 Task: Look for space in Râs el Aïoun, Algeria from 9th June, 2023 to 17th June, 2023 for 2 adults in price range Rs.7000 to Rs.12000. Place can be private room with 1  bedroom having 2 beds and 1 bathroom. Property type can be house, flat, hotel. Amenities needed are: wifi, washing machine. Booking option can be shelf check-in. Required host language is .
Action: Mouse moved to (666, 93)
Screenshot: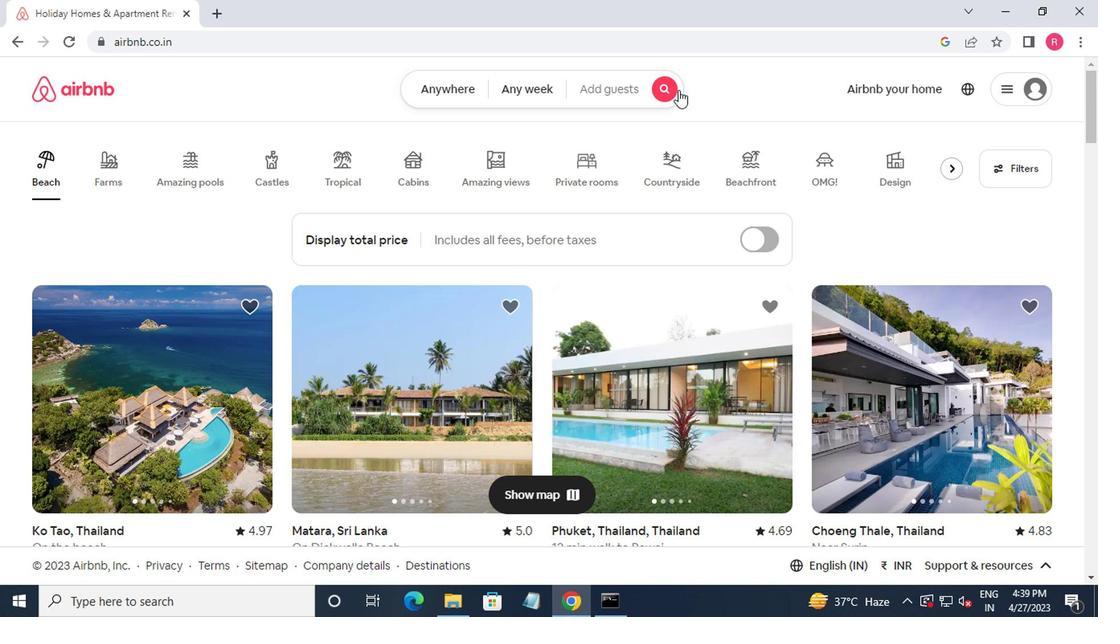 
Action: Mouse pressed left at (666, 93)
Screenshot: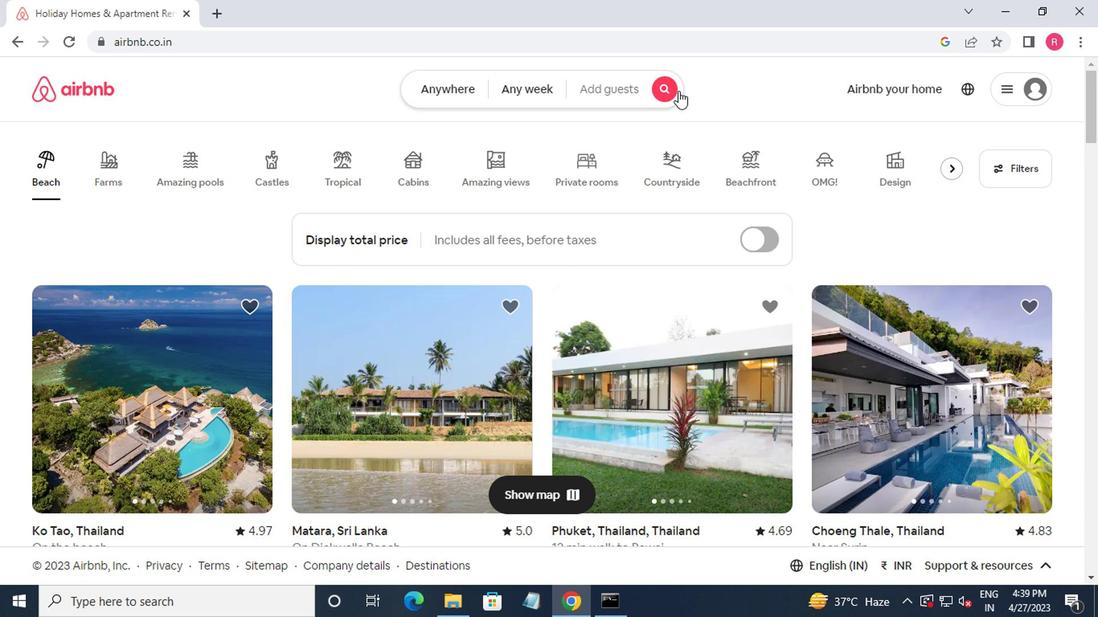 
Action: Mouse moved to (411, 149)
Screenshot: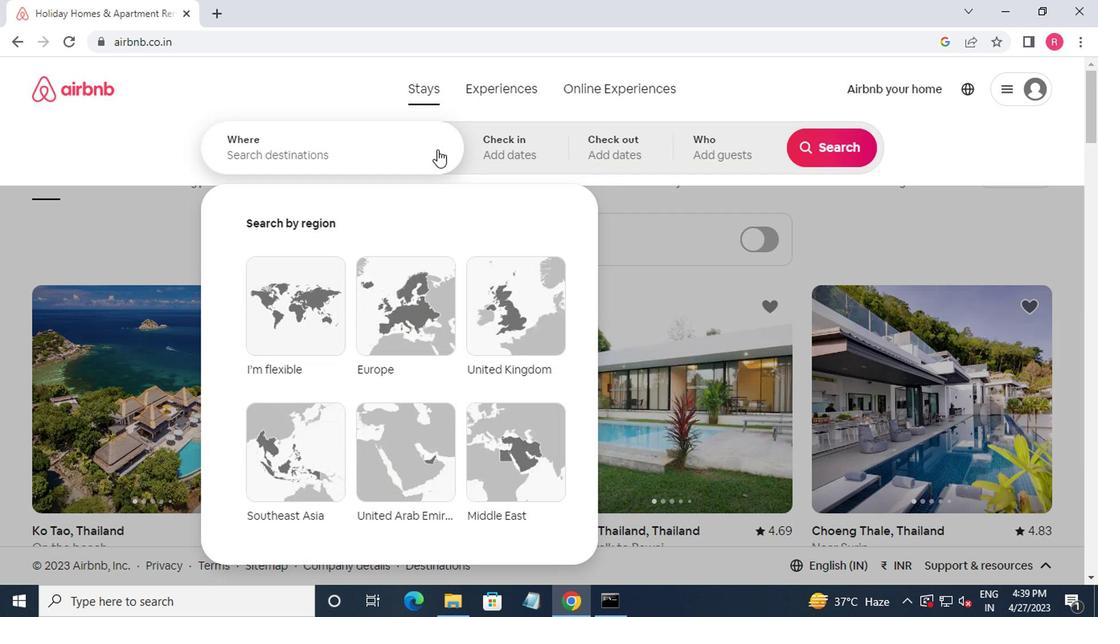 
Action: Mouse pressed left at (411, 149)
Screenshot: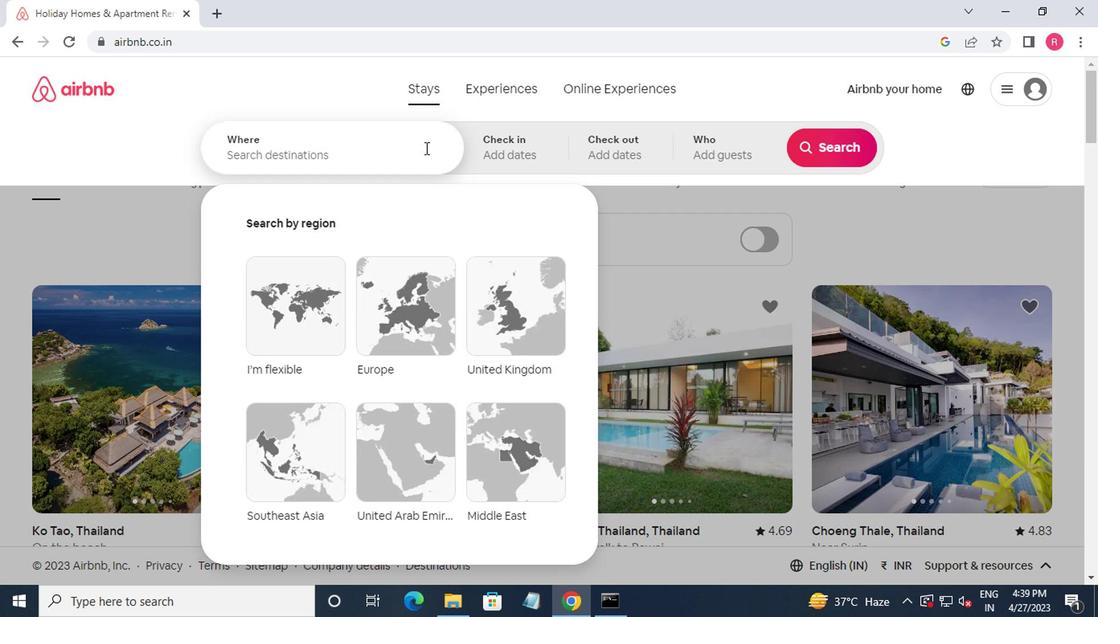 
Action: Mouse moved to (453, 117)
Screenshot: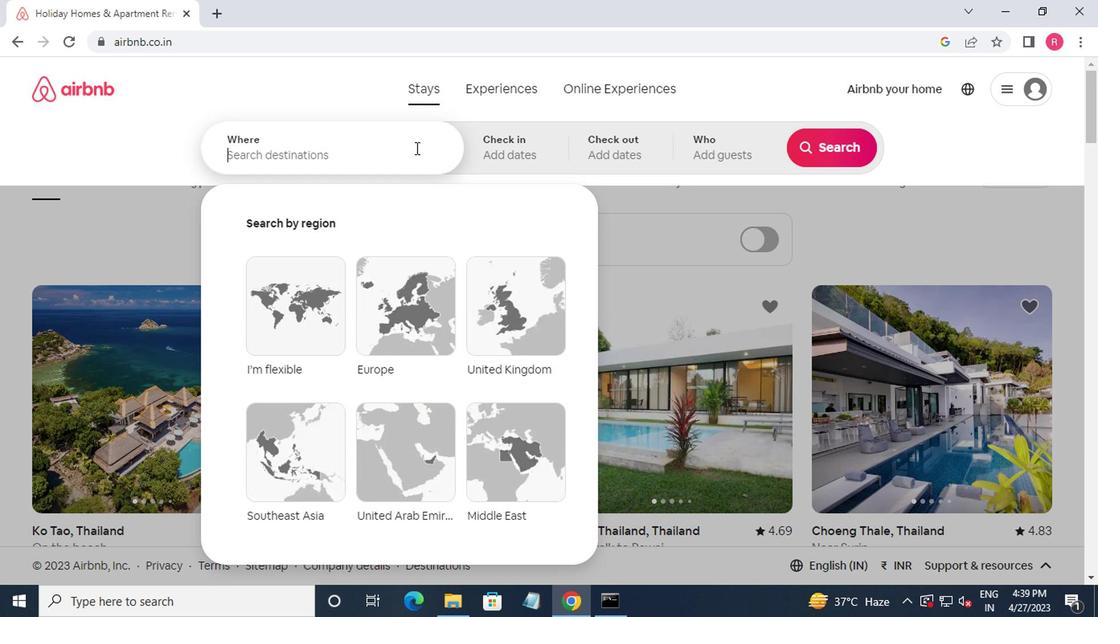 
Action: Key pressed ras<Key.space>el<Key.space>aioun<Key.down><Key.enter>
Screenshot: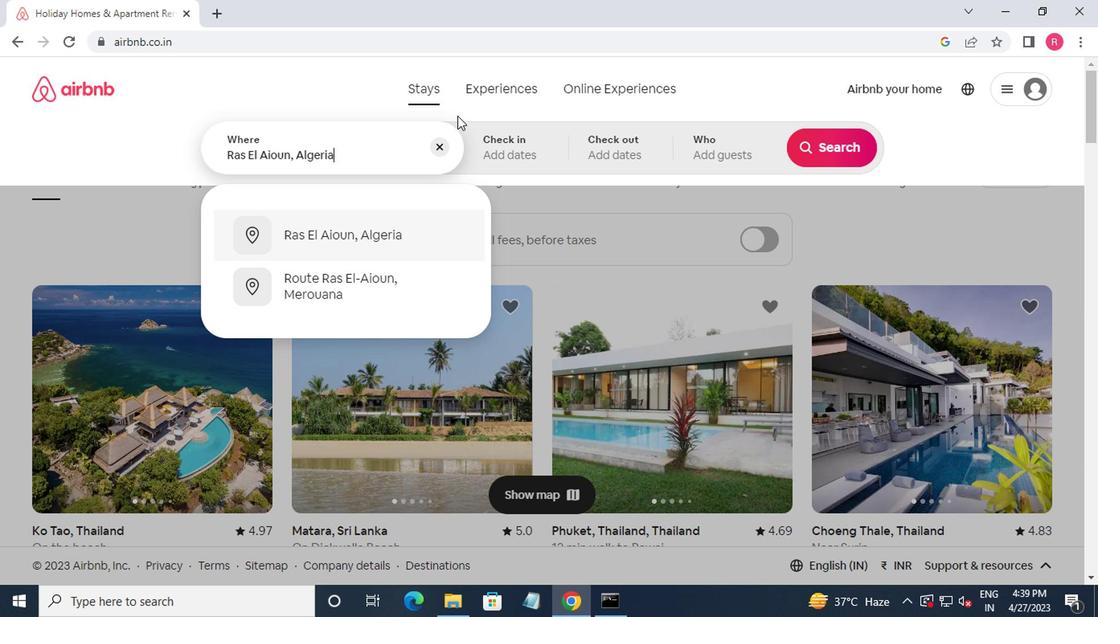 
Action: Mouse moved to (826, 280)
Screenshot: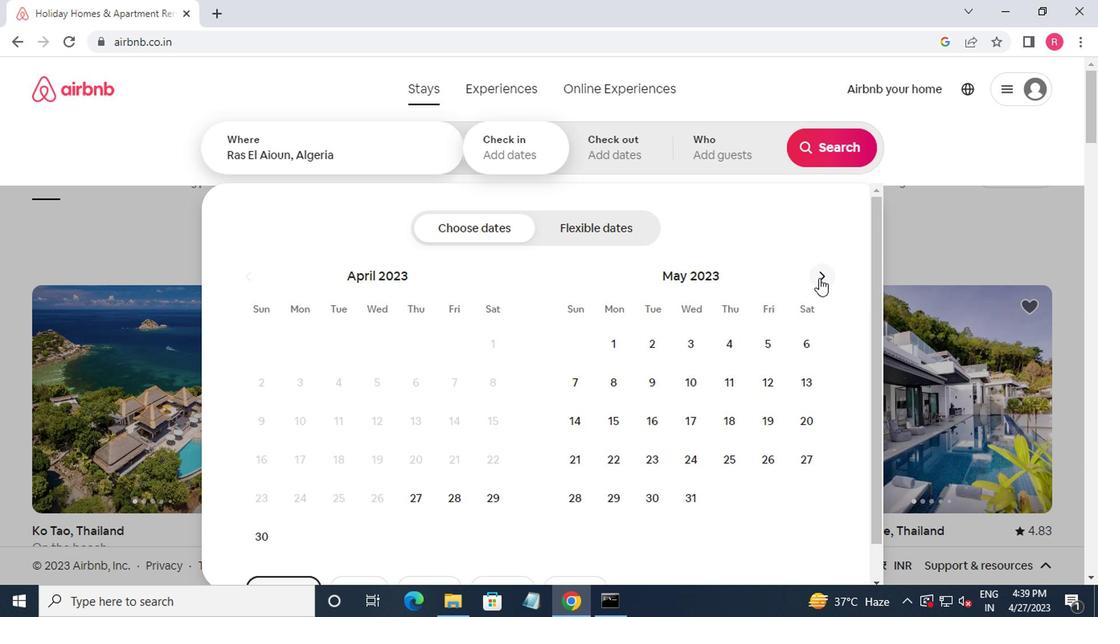 
Action: Mouse pressed left at (826, 280)
Screenshot: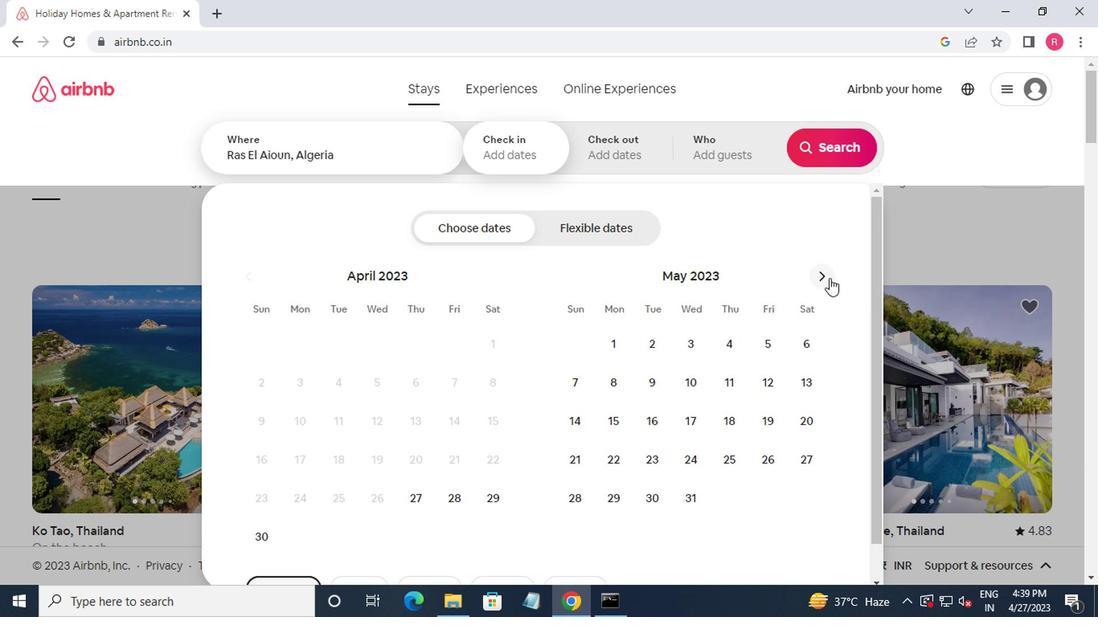 
Action: Mouse pressed left at (826, 280)
Screenshot: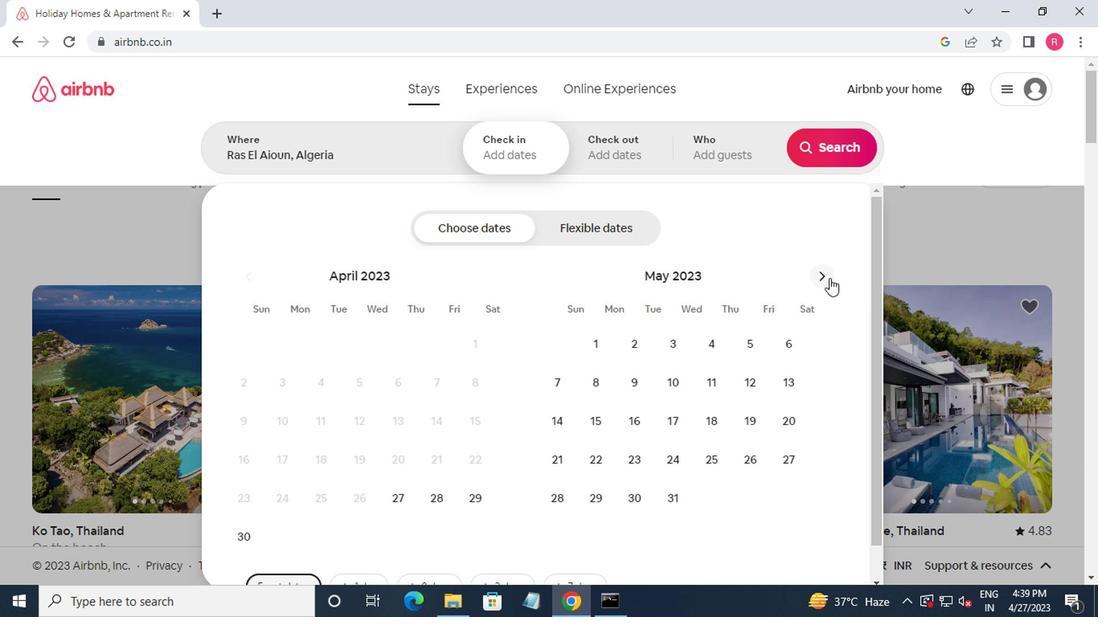 
Action: Mouse moved to (439, 381)
Screenshot: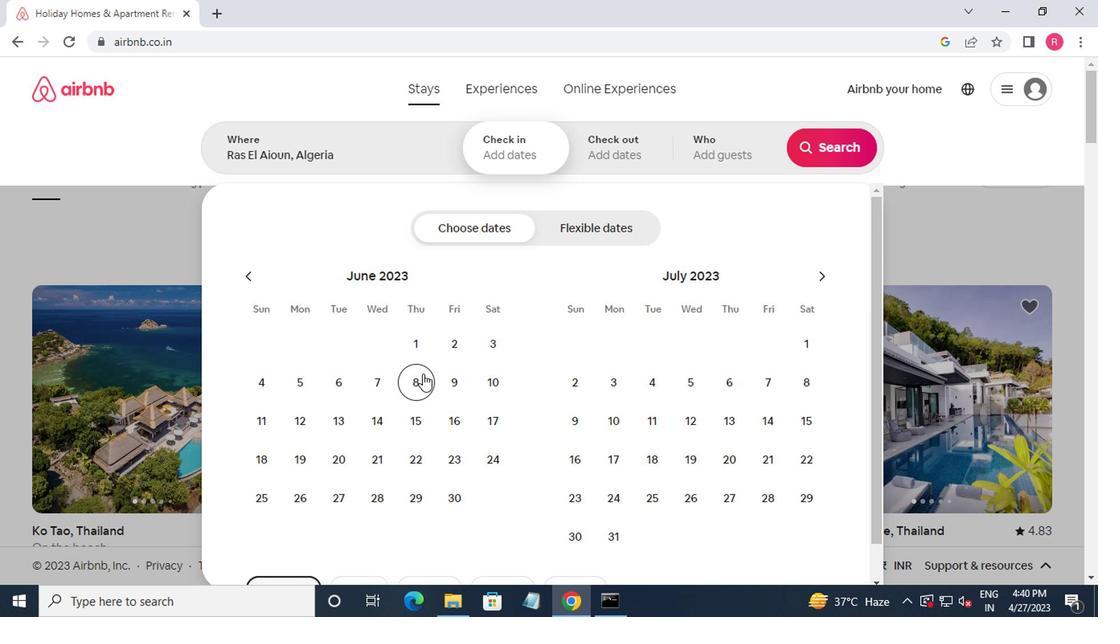 
Action: Mouse pressed left at (439, 381)
Screenshot: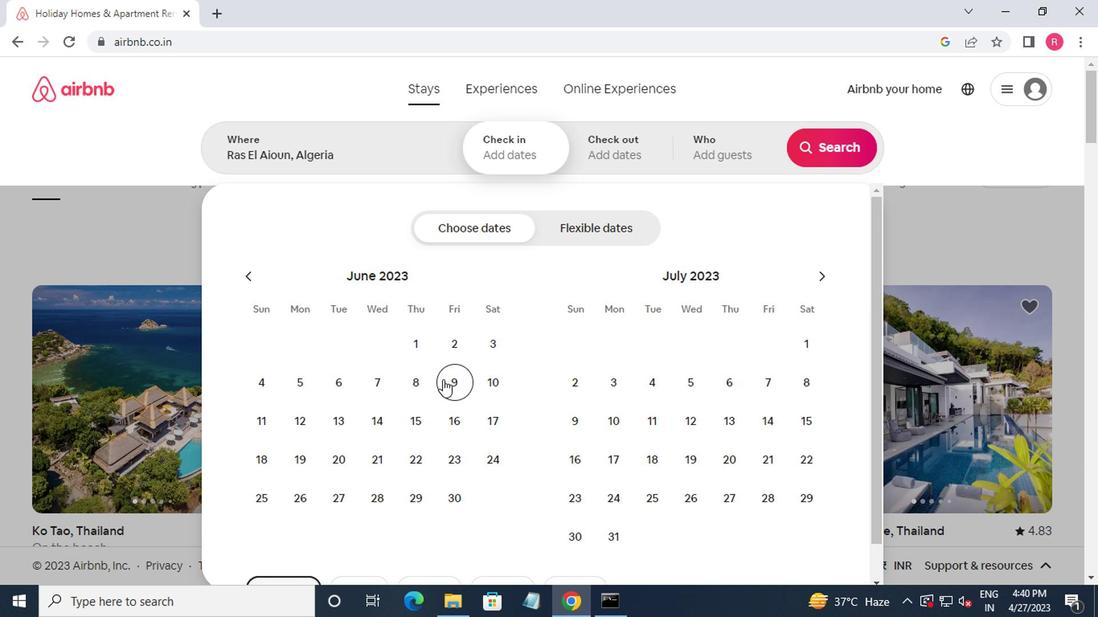 
Action: Mouse moved to (486, 436)
Screenshot: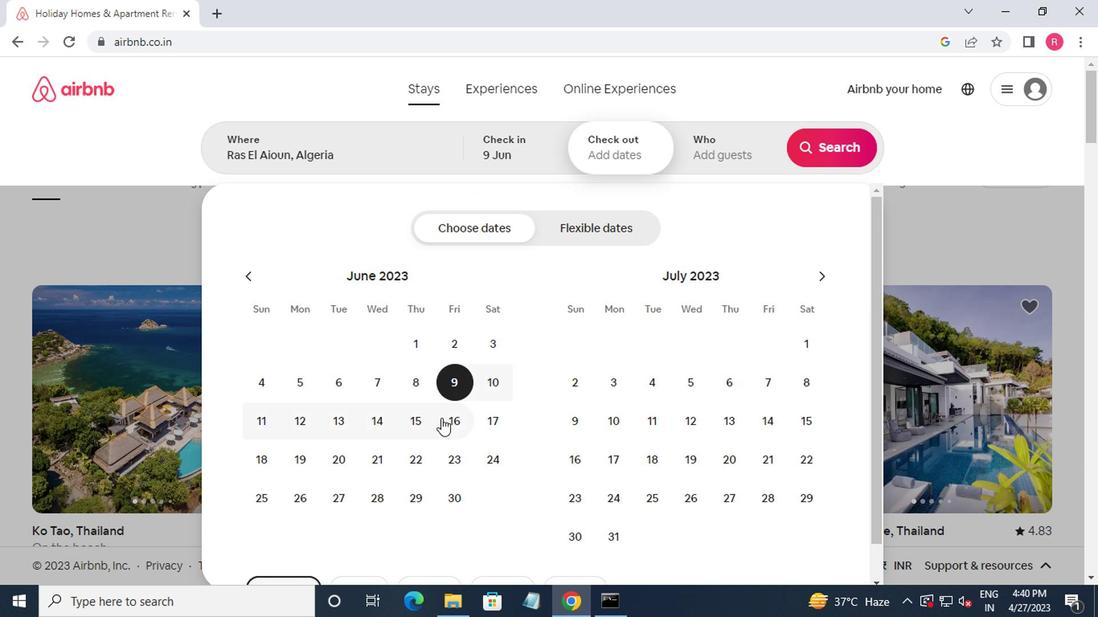 
Action: Mouse pressed left at (486, 436)
Screenshot: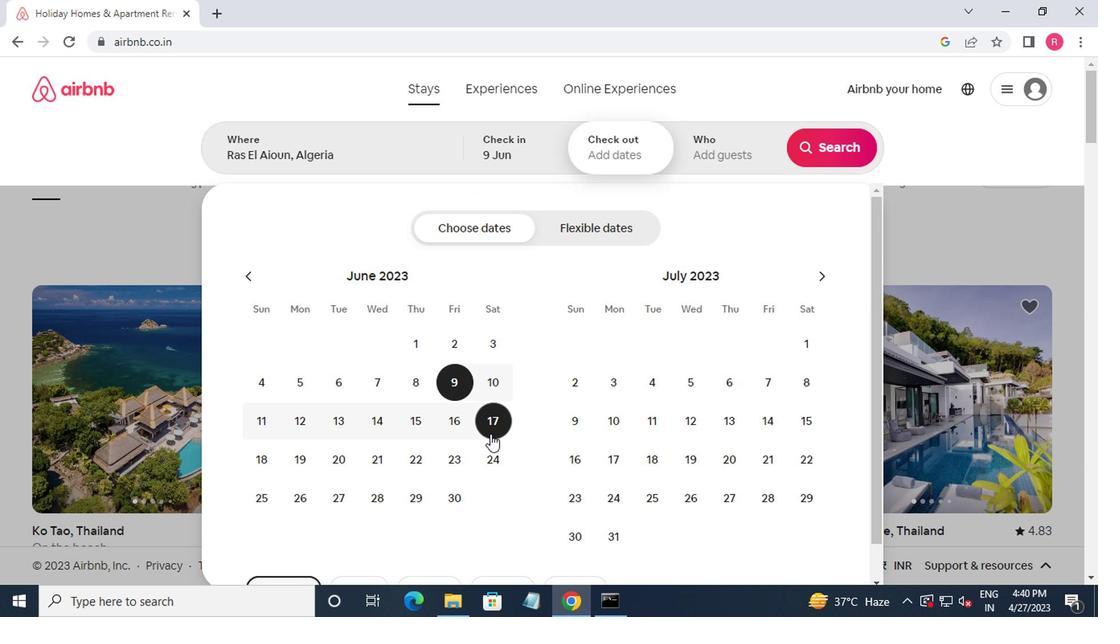 
Action: Mouse moved to (696, 169)
Screenshot: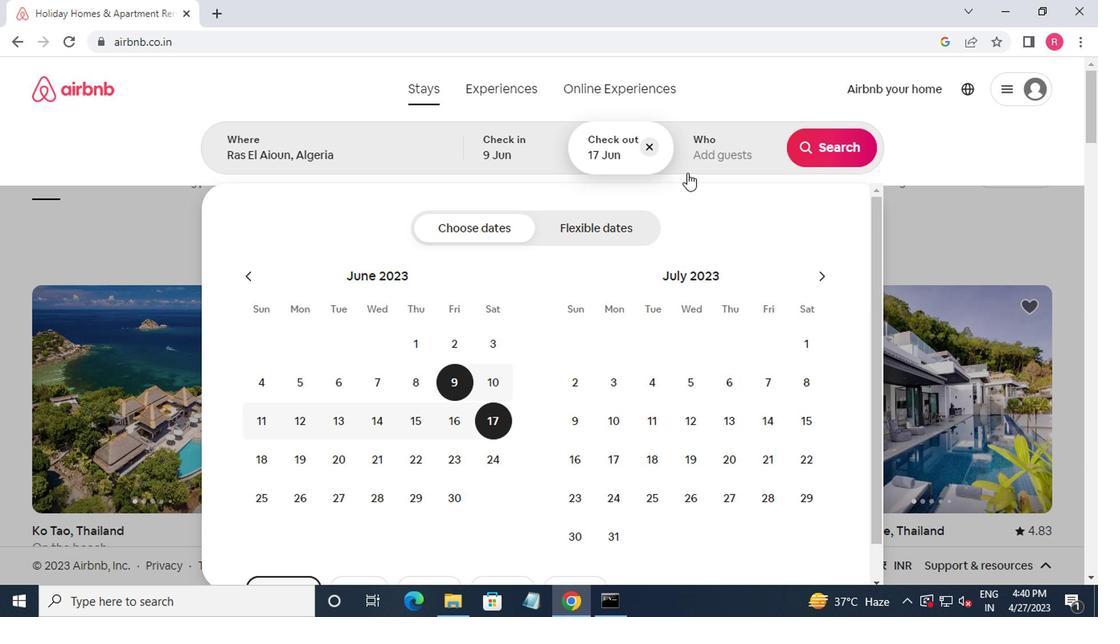 
Action: Mouse pressed left at (696, 169)
Screenshot: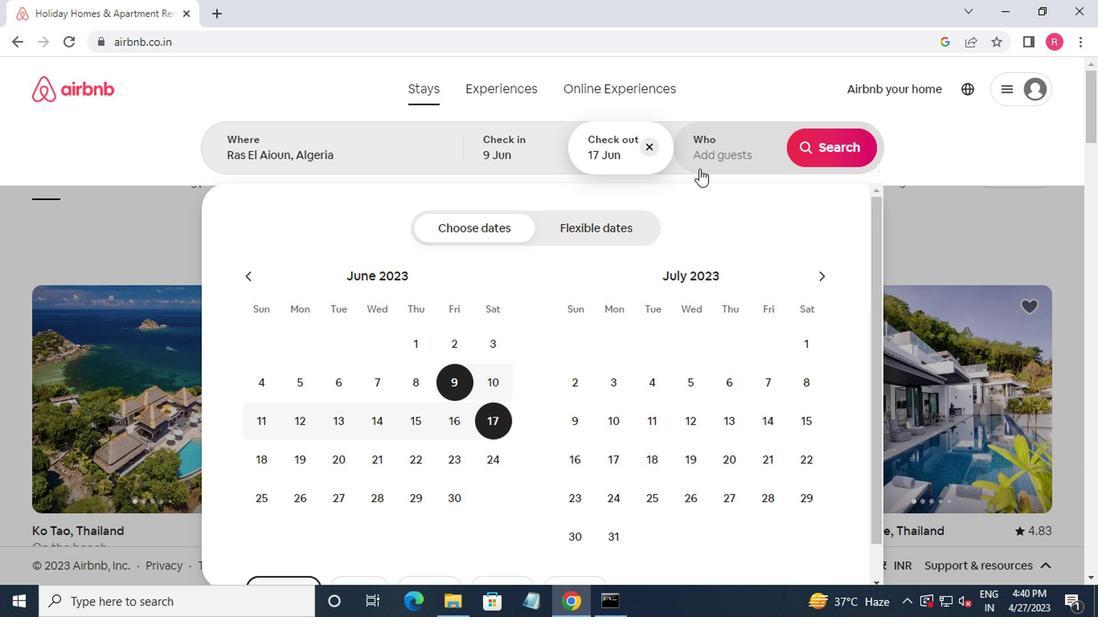 
Action: Mouse moved to (828, 237)
Screenshot: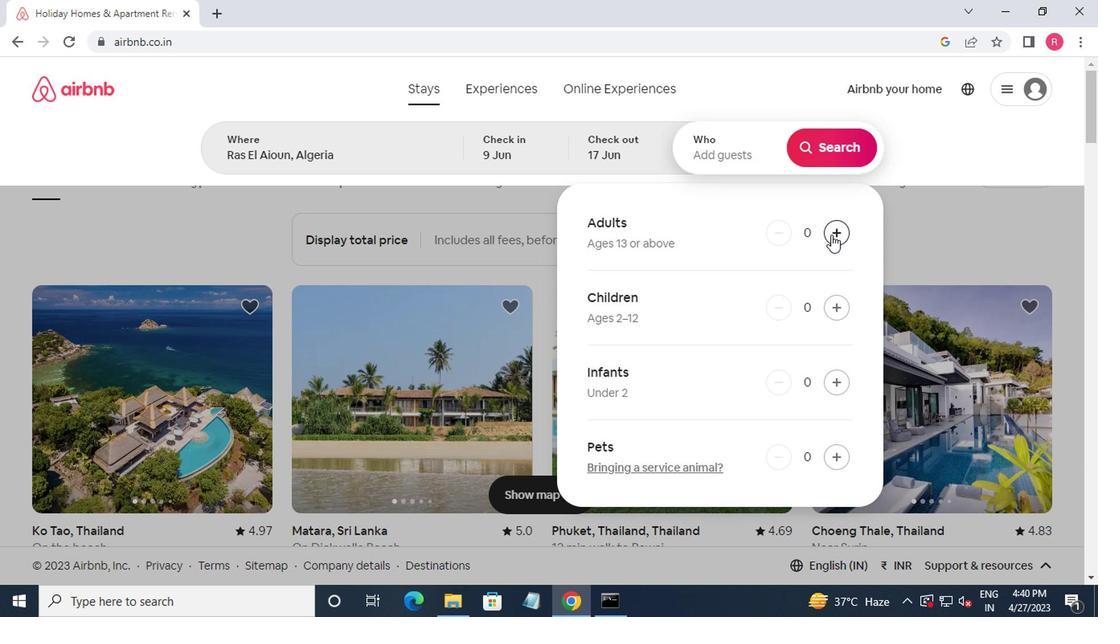 
Action: Mouse pressed left at (828, 237)
Screenshot: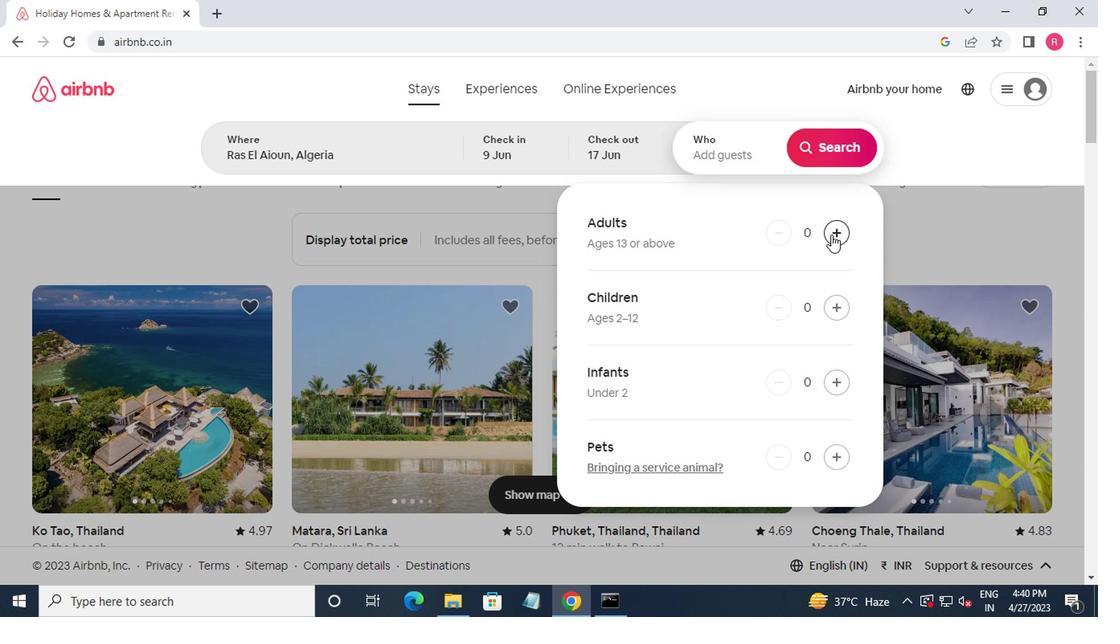 
Action: Mouse pressed left at (828, 237)
Screenshot: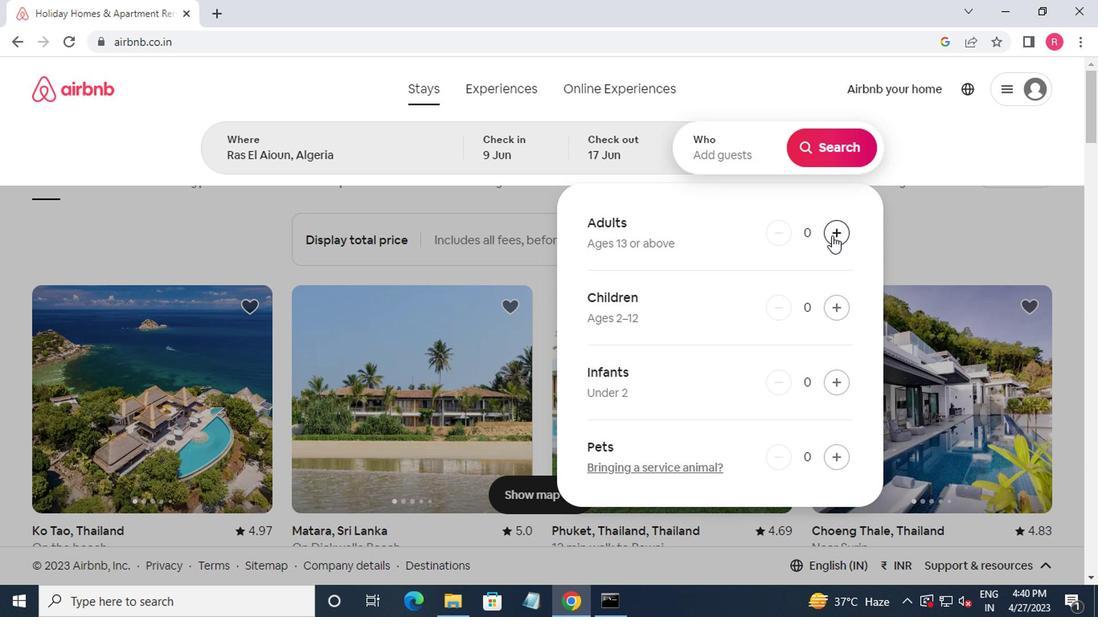 
Action: Mouse moved to (820, 168)
Screenshot: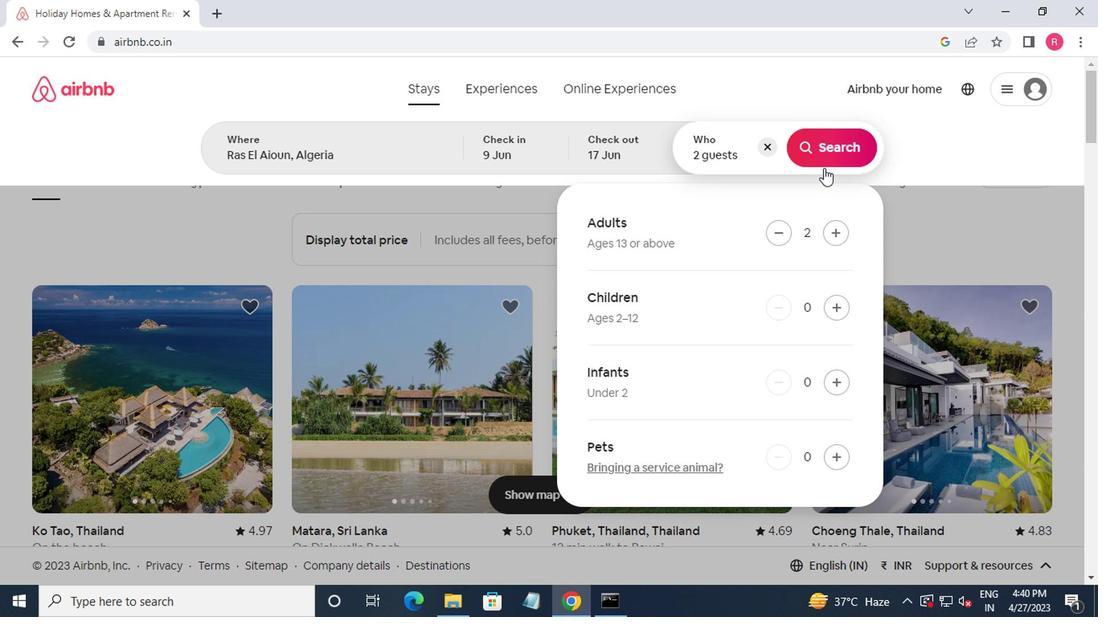 
Action: Mouse pressed left at (820, 168)
Screenshot: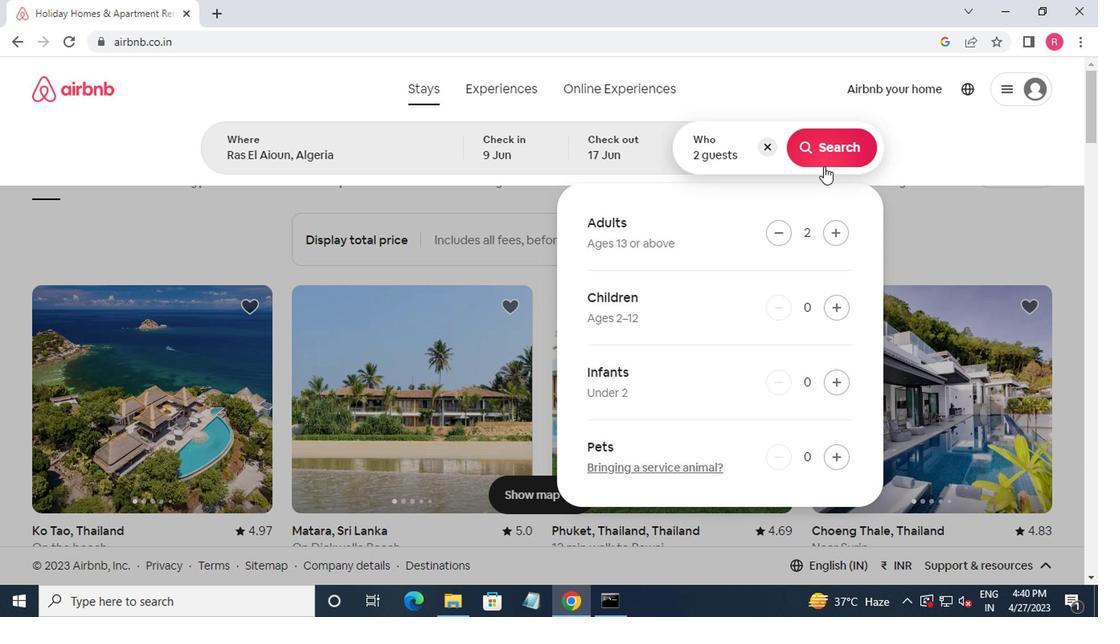 
Action: Mouse moved to (1019, 158)
Screenshot: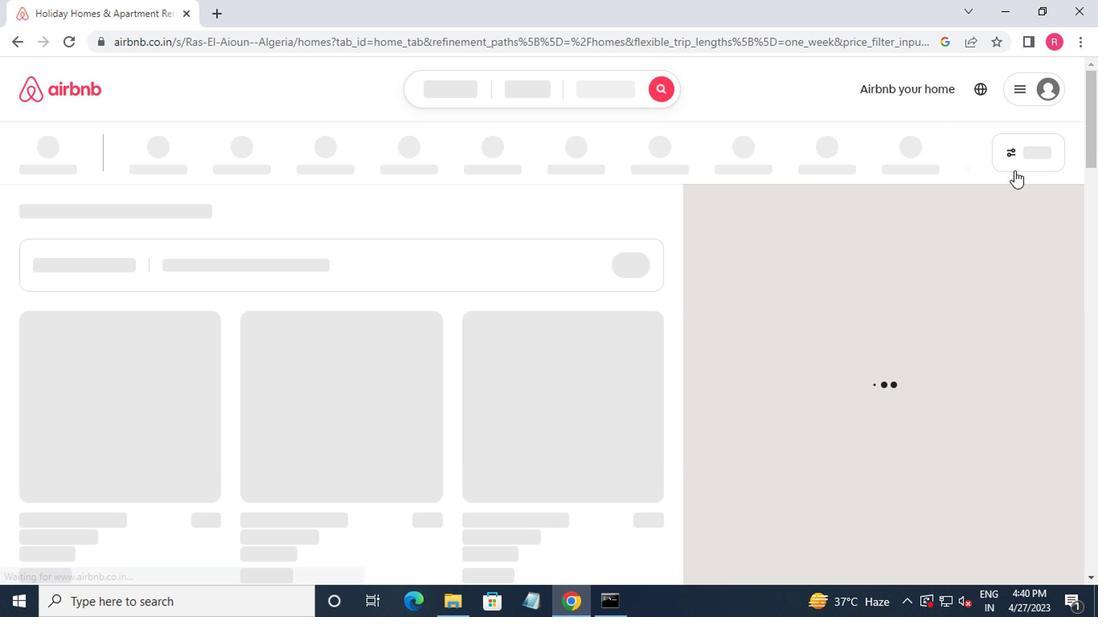 
Action: Mouse pressed left at (1019, 158)
Screenshot: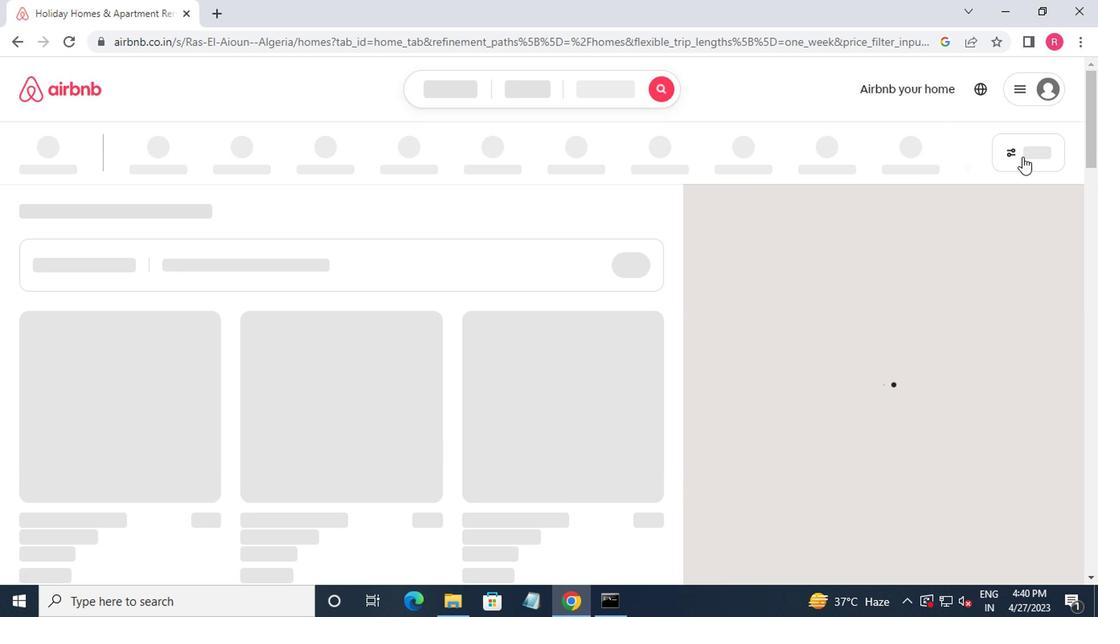 
Action: Mouse moved to (456, 374)
Screenshot: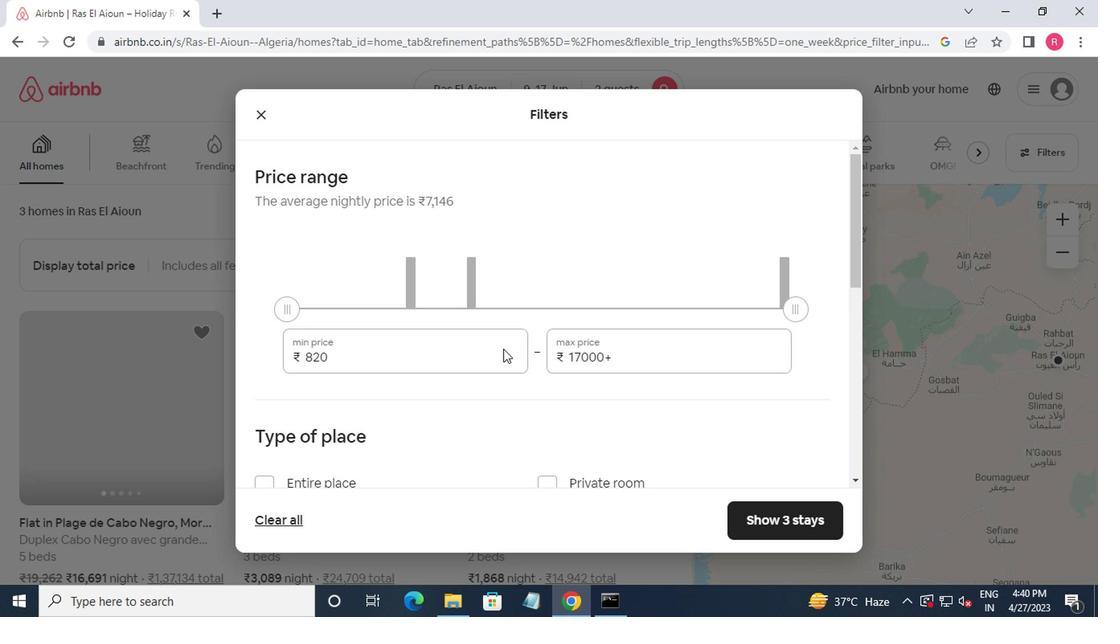 
Action: Mouse pressed left at (456, 374)
Screenshot: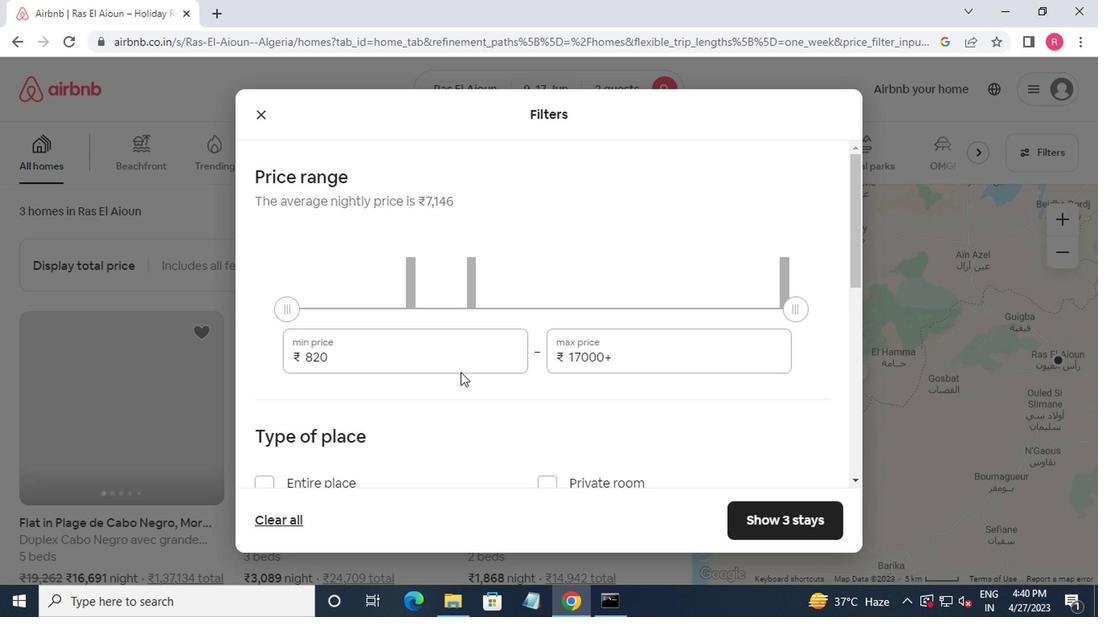 
Action: Mouse moved to (520, 314)
Screenshot: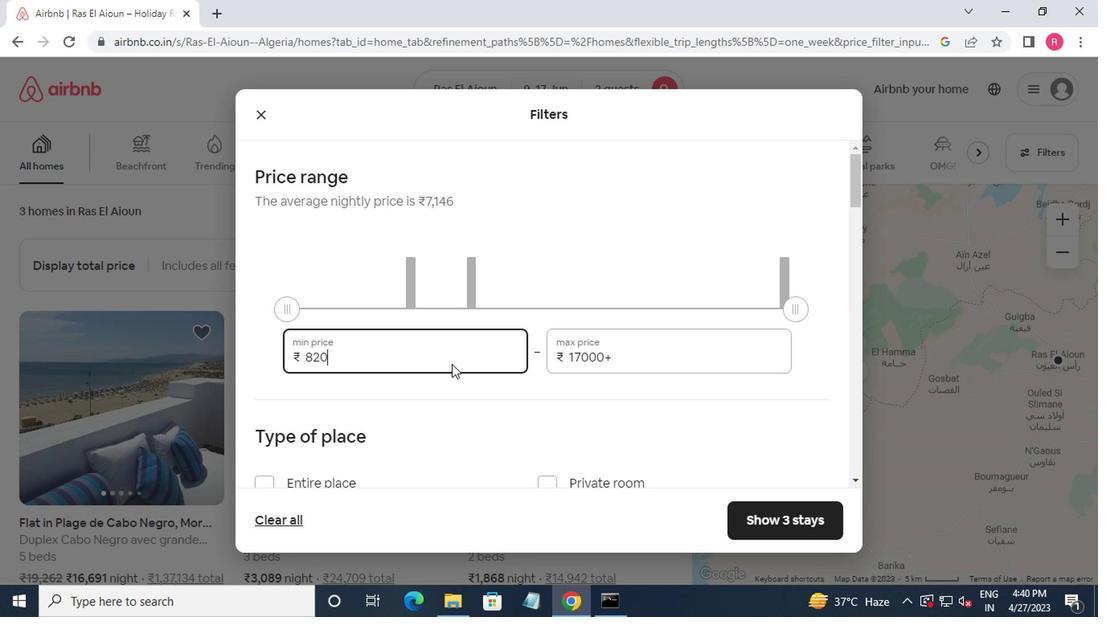 
Action: Key pressed <Key.backspace><Key.backspace><Key.backspace><Key.backspace>7000<Key.tab>12<Key.backspace><Key.backspace><Key.backspace><Key.backspace><Key.backspace>2000
Screenshot: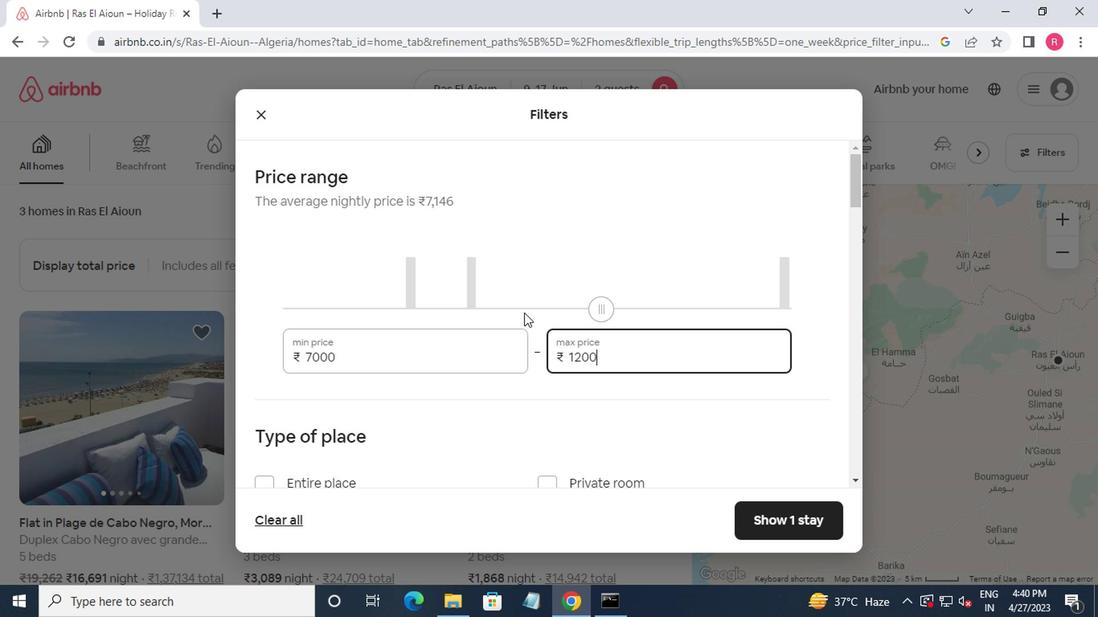 
Action: Mouse moved to (552, 110)
Screenshot: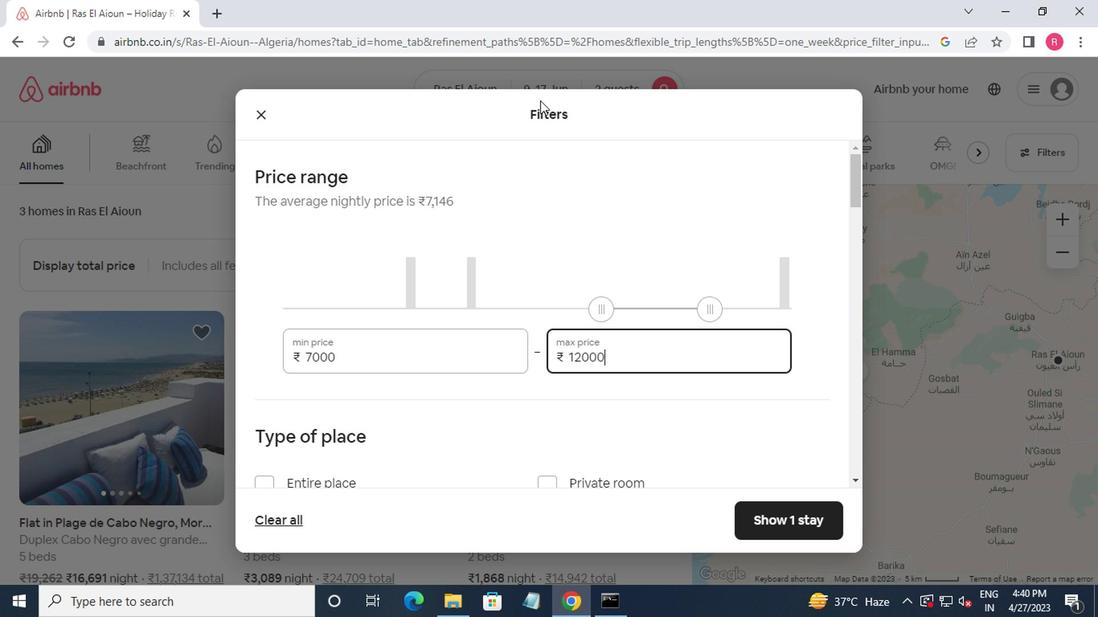 
Action: Mouse scrolled (552, 109) with delta (0, -1)
Screenshot: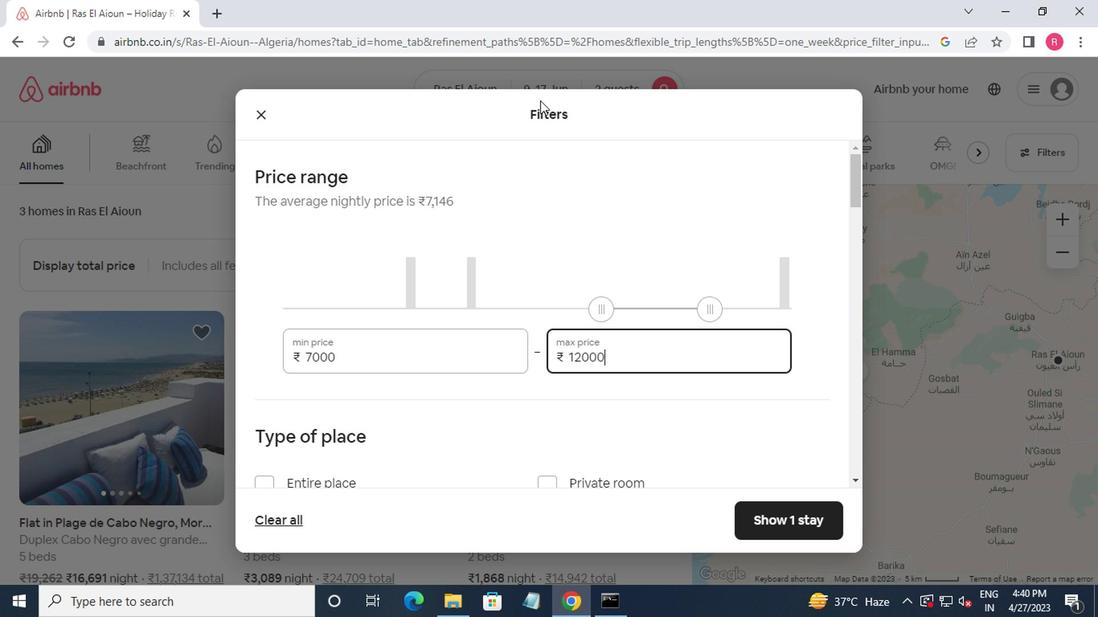 
Action: Mouse moved to (635, 204)
Screenshot: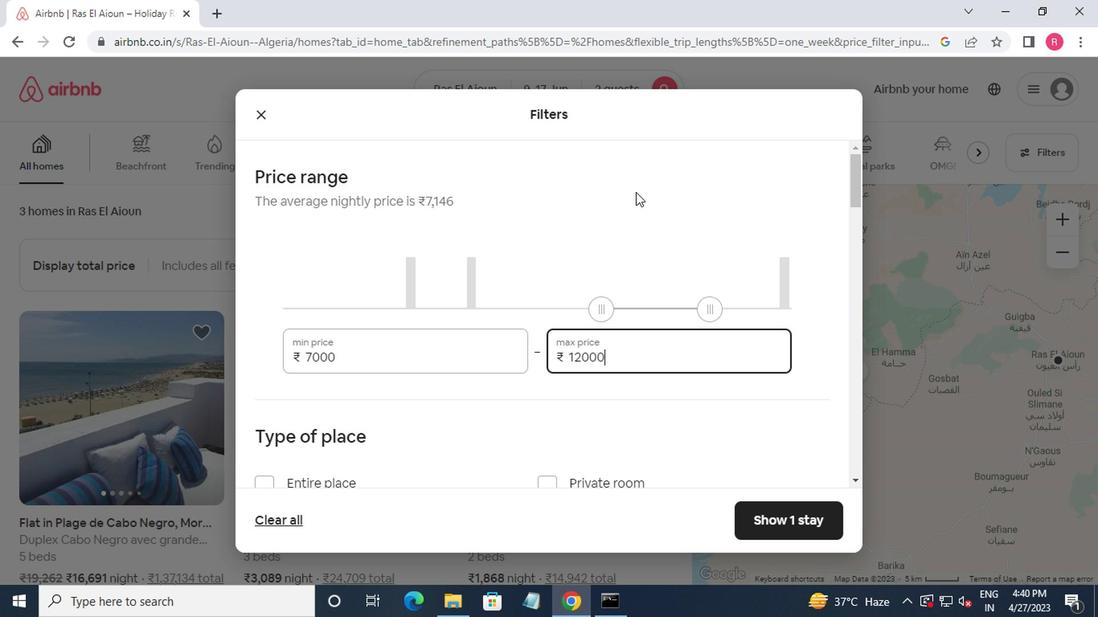 
Action: Mouse scrolled (635, 203) with delta (0, 0)
Screenshot: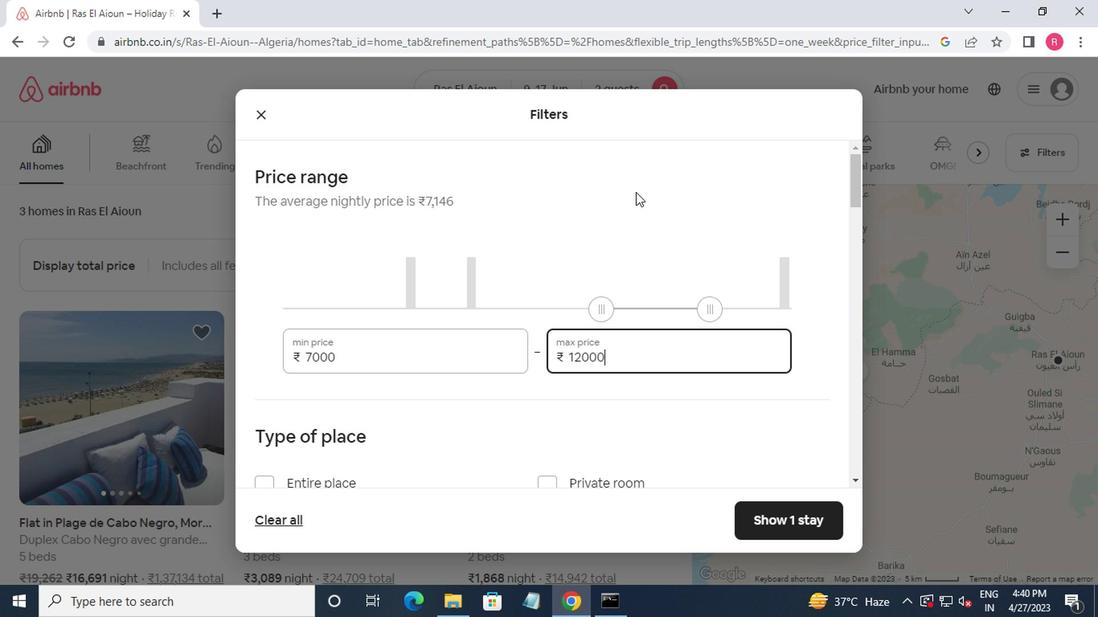 
Action: Mouse moved to (636, 206)
Screenshot: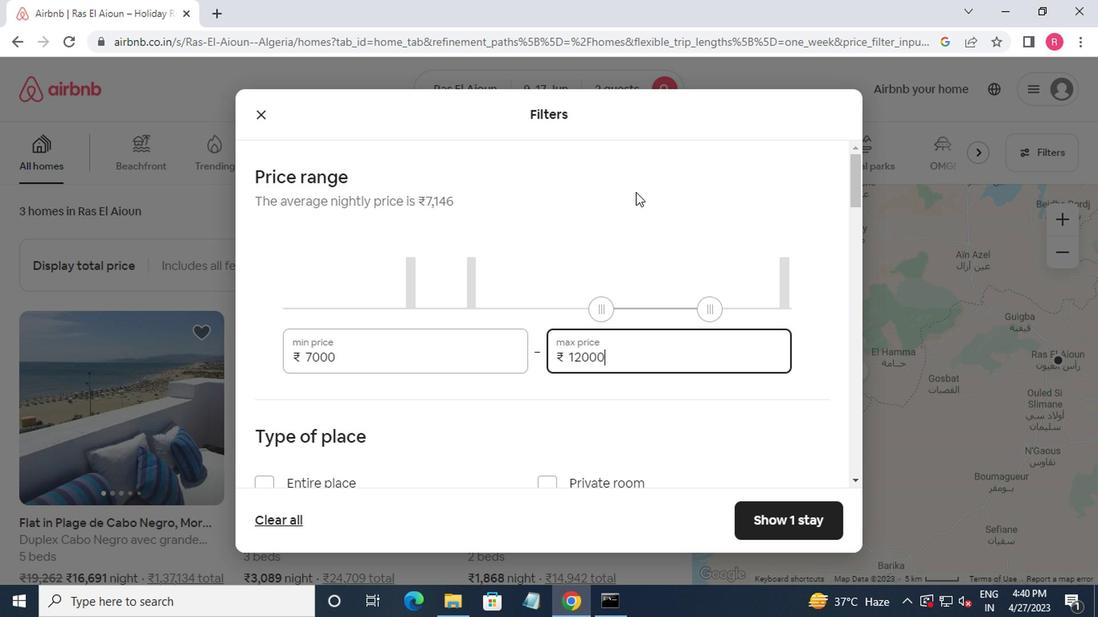 
Action: Mouse scrolled (636, 205) with delta (0, 0)
Screenshot: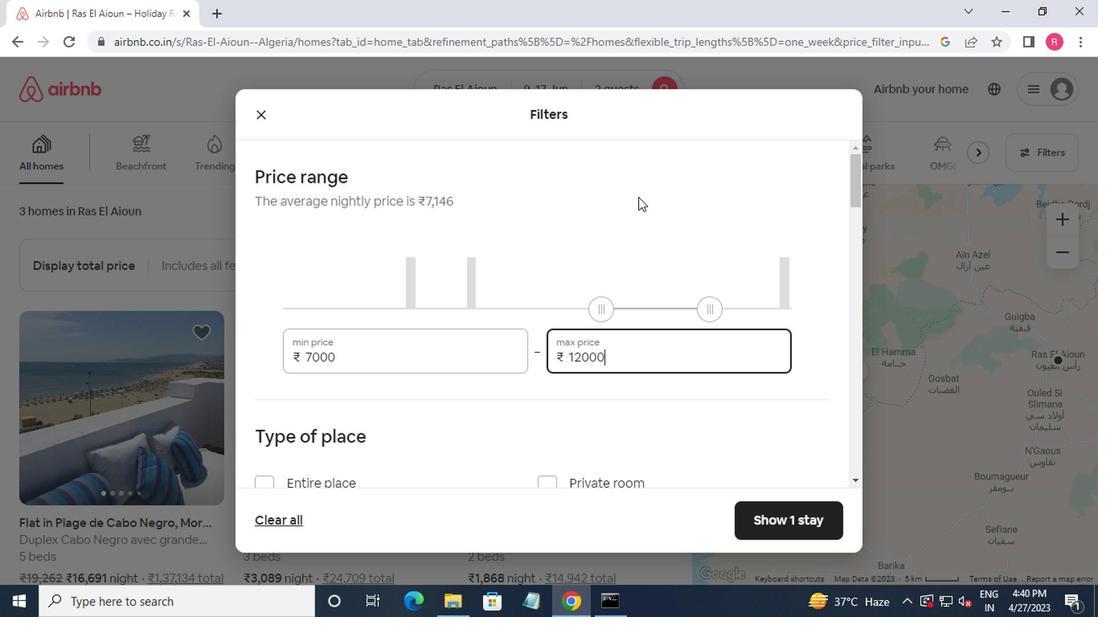 
Action: Mouse moved to (470, 245)
Screenshot: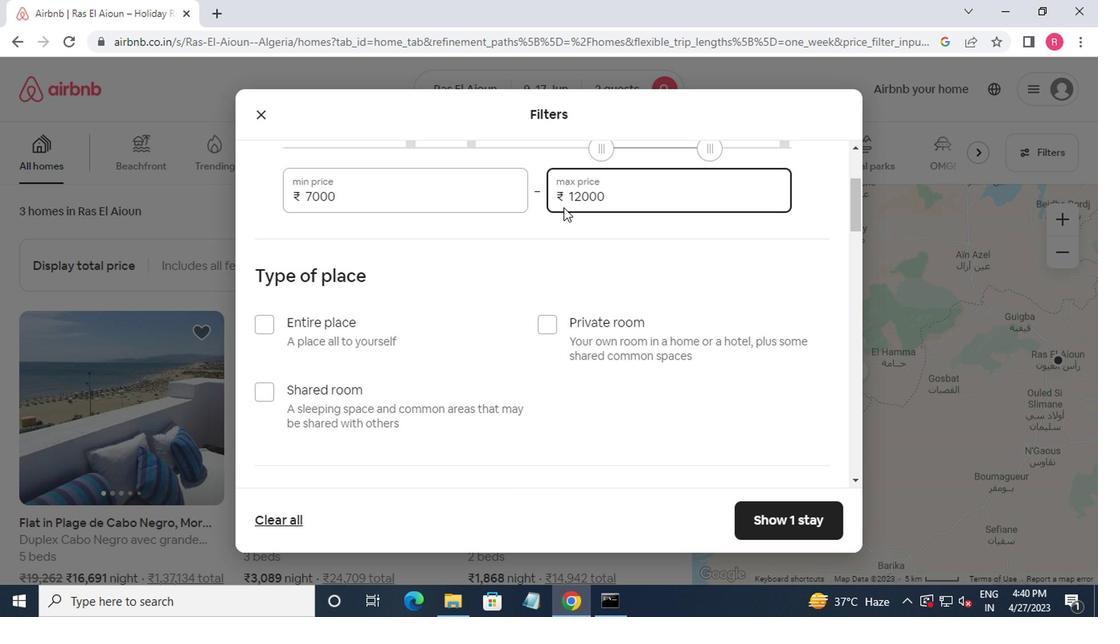 
Action: Mouse scrolled (470, 244) with delta (0, 0)
Screenshot: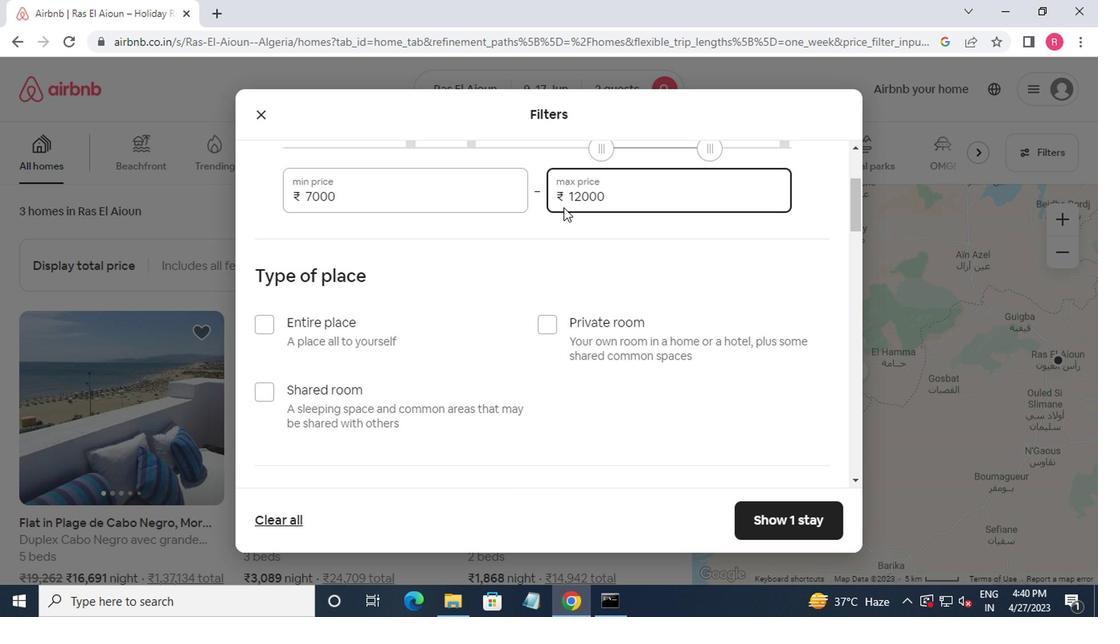 
Action: Mouse moved to (535, 249)
Screenshot: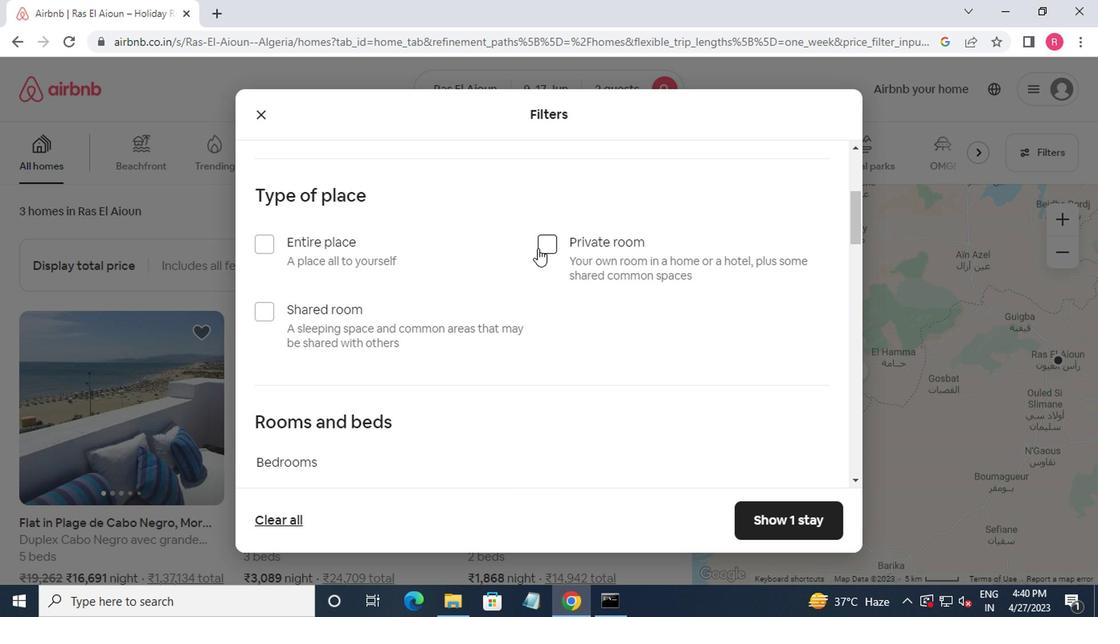 
Action: Mouse pressed left at (535, 249)
Screenshot: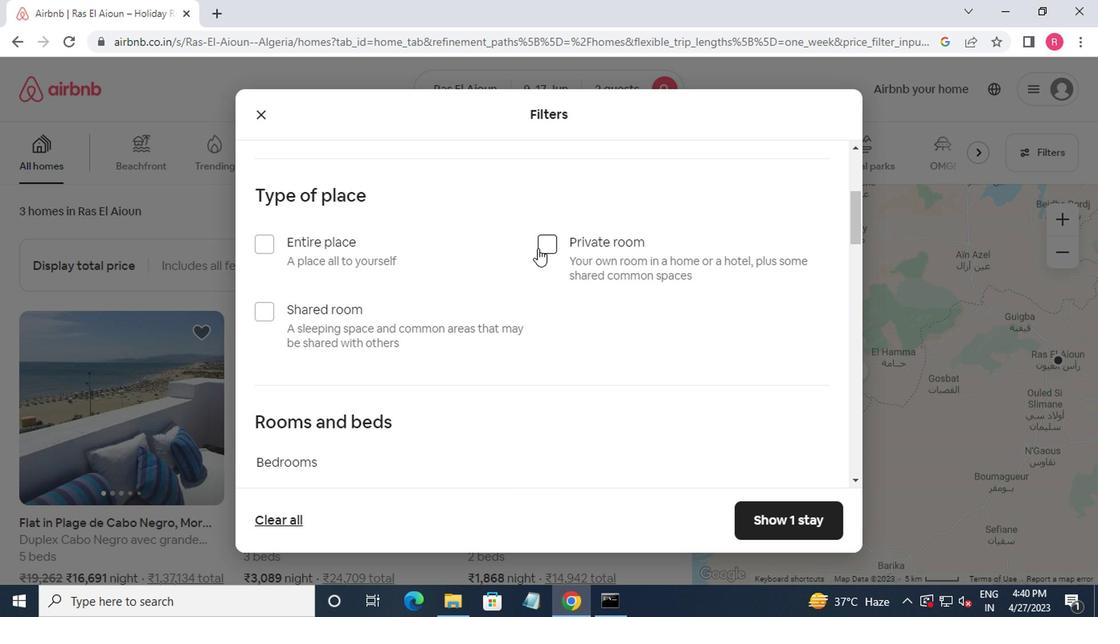 
Action: Mouse scrolled (535, 248) with delta (0, 0)
Screenshot: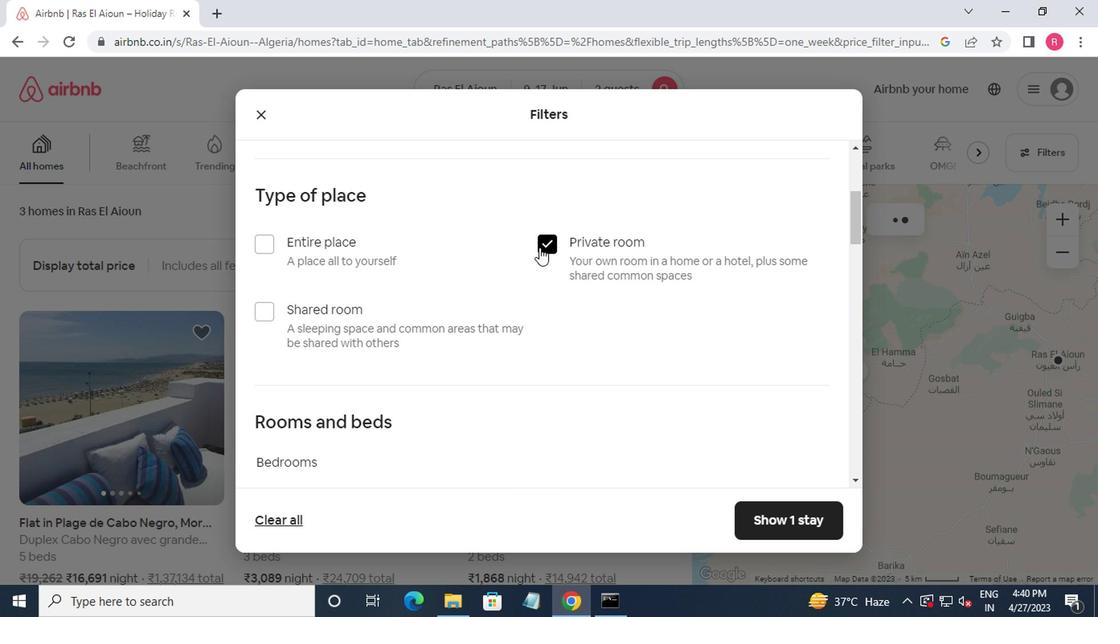 
Action: Mouse scrolled (535, 248) with delta (0, 0)
Screenshot: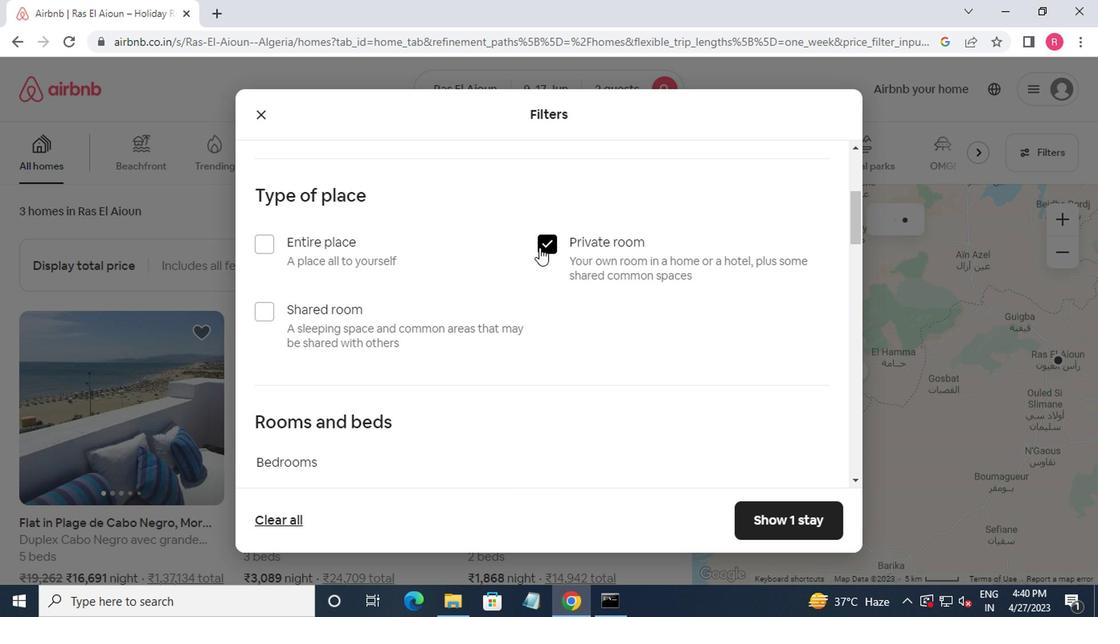 
Action: Mouse moved to (535, 249)
Screenshot: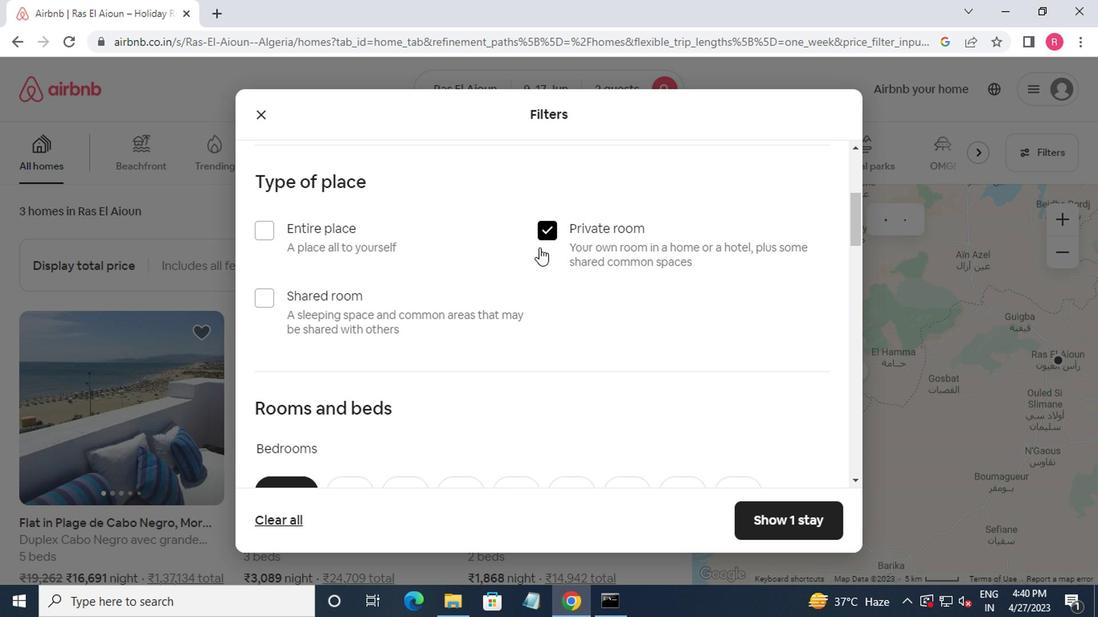 
Action: Mouse scrolled (535, 249) with delta (0, 0)
Screenshot: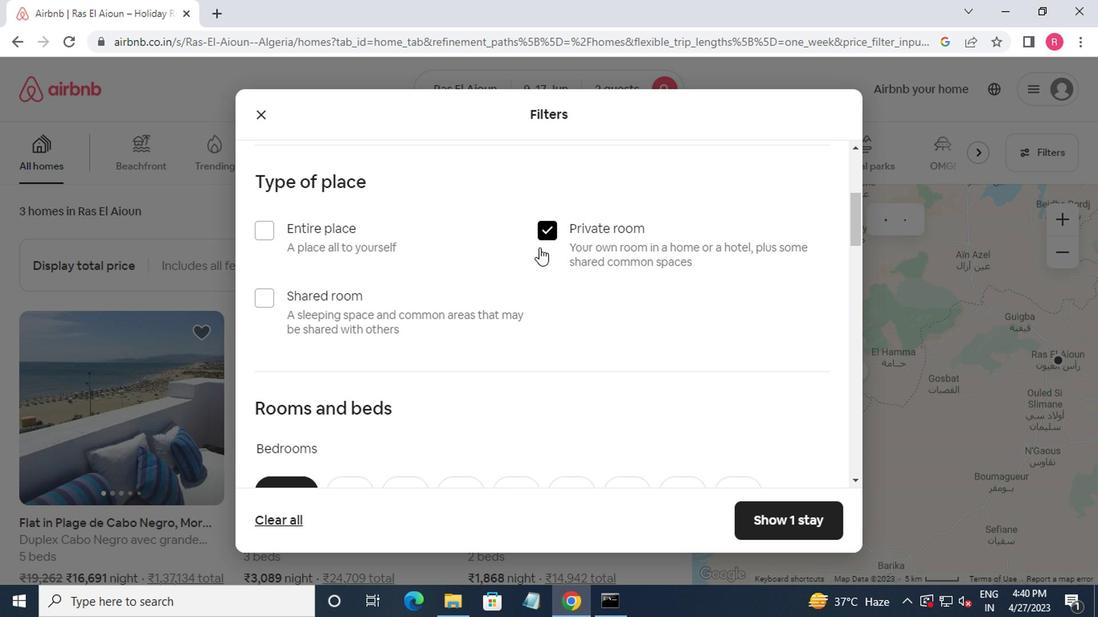
Action: Mouse moved to (344, 277)
Screenshot: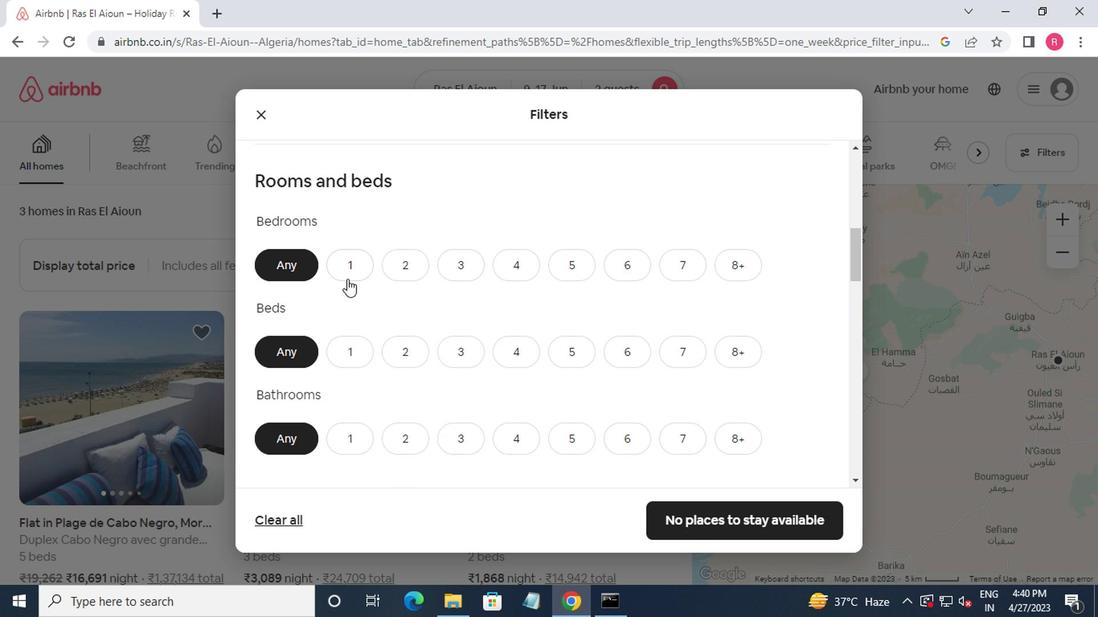 
Action: Mouse pressed left at (344, 277)
Screenshot: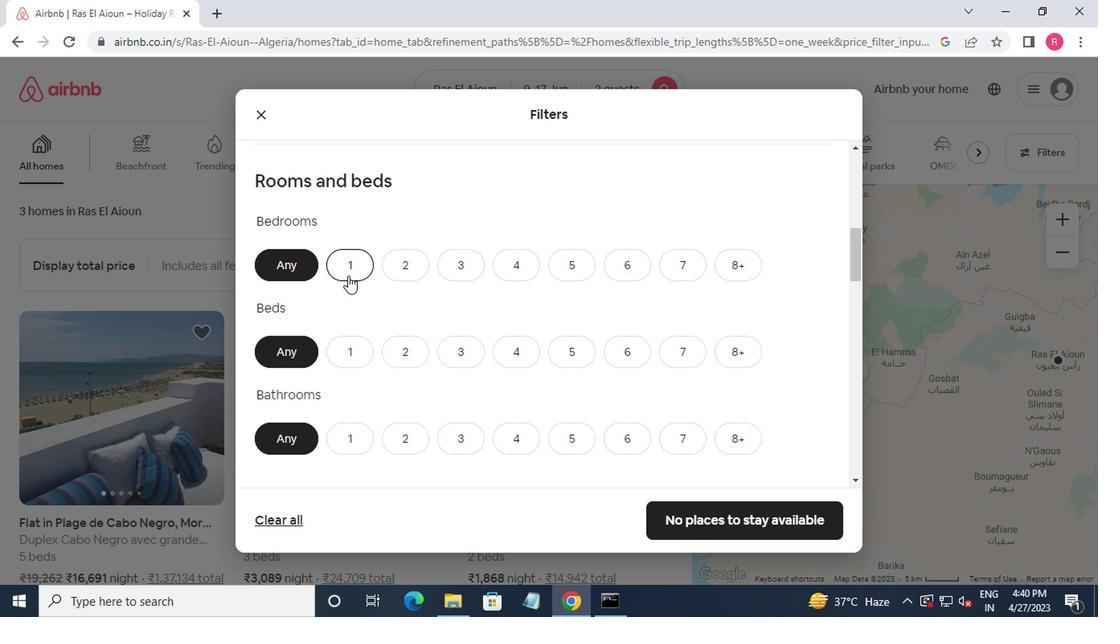 
Action: Mouse moved to (412, 347)
Screenshot: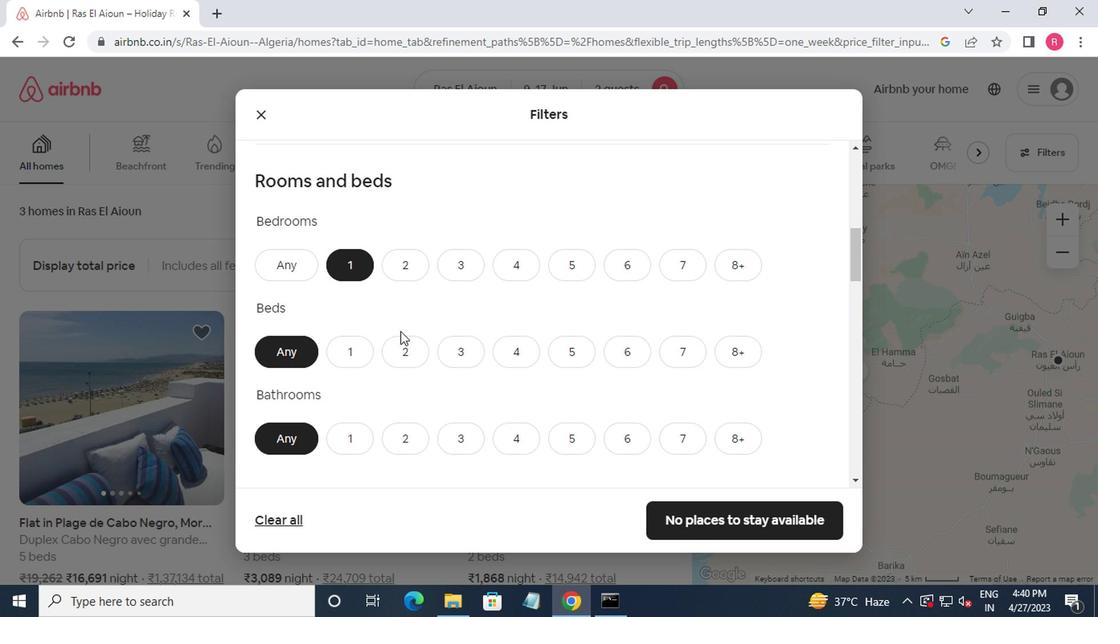
Action: Mouse pressed left at (412, 347)
Screenshot: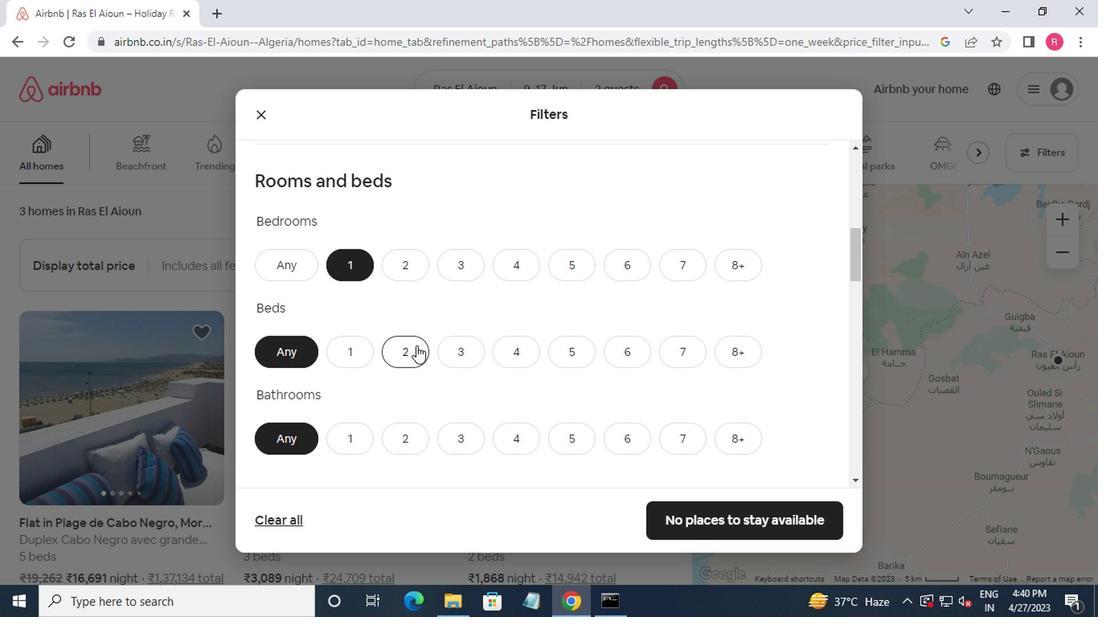 
Action: Mouse moved to (344, 432)
Screenshot: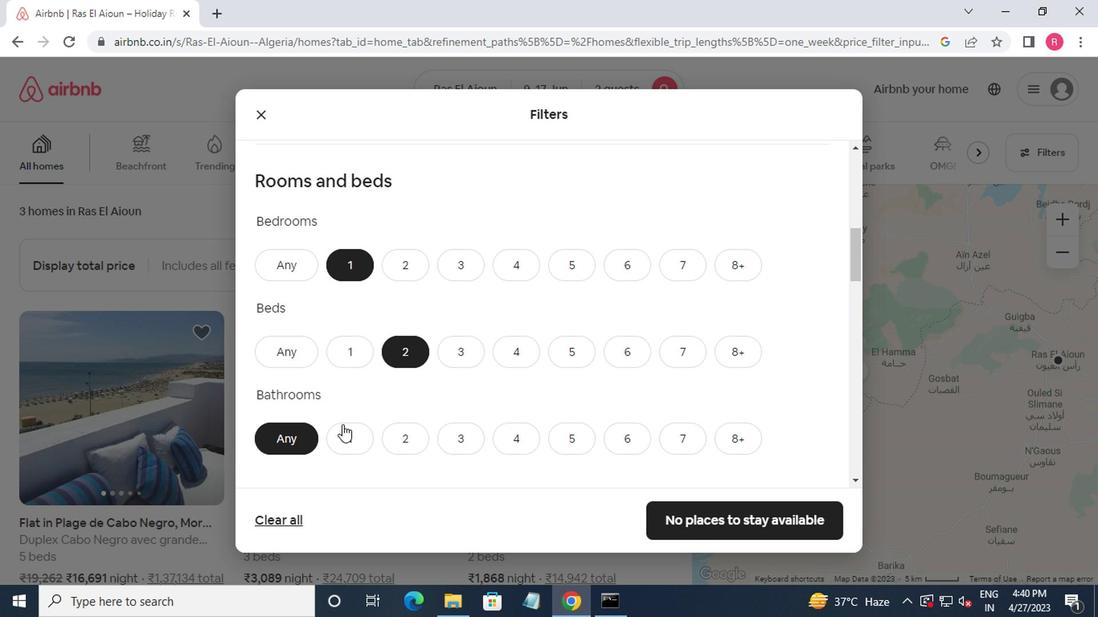 
Action: Mouse pressed left at (344, 432)
Screenshot: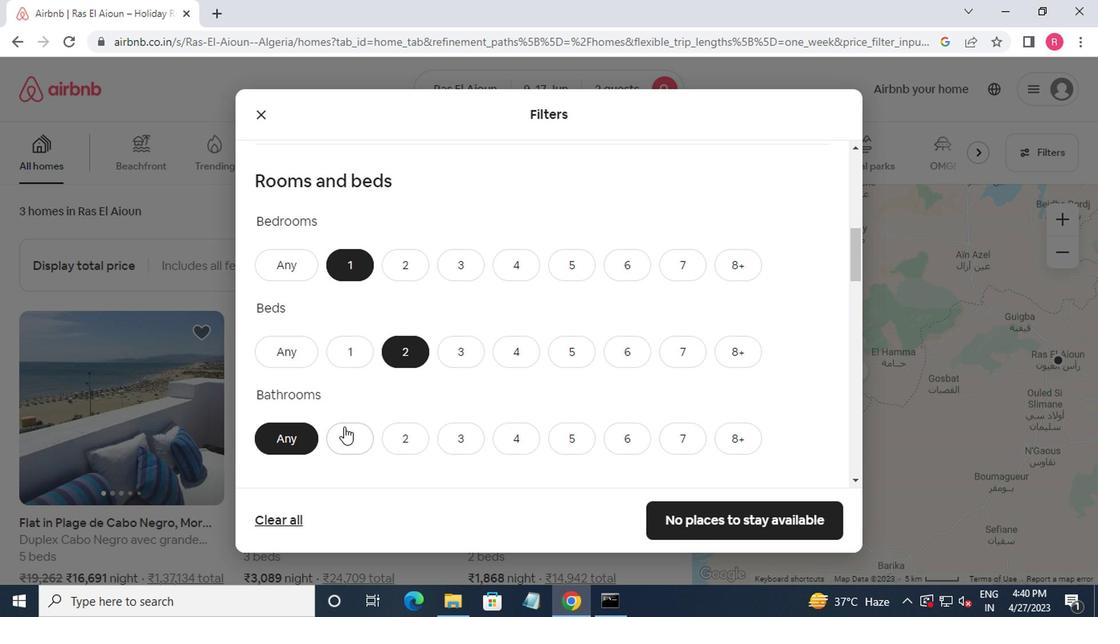 
Action: Mouse moved to (343, 428)
Screenshot: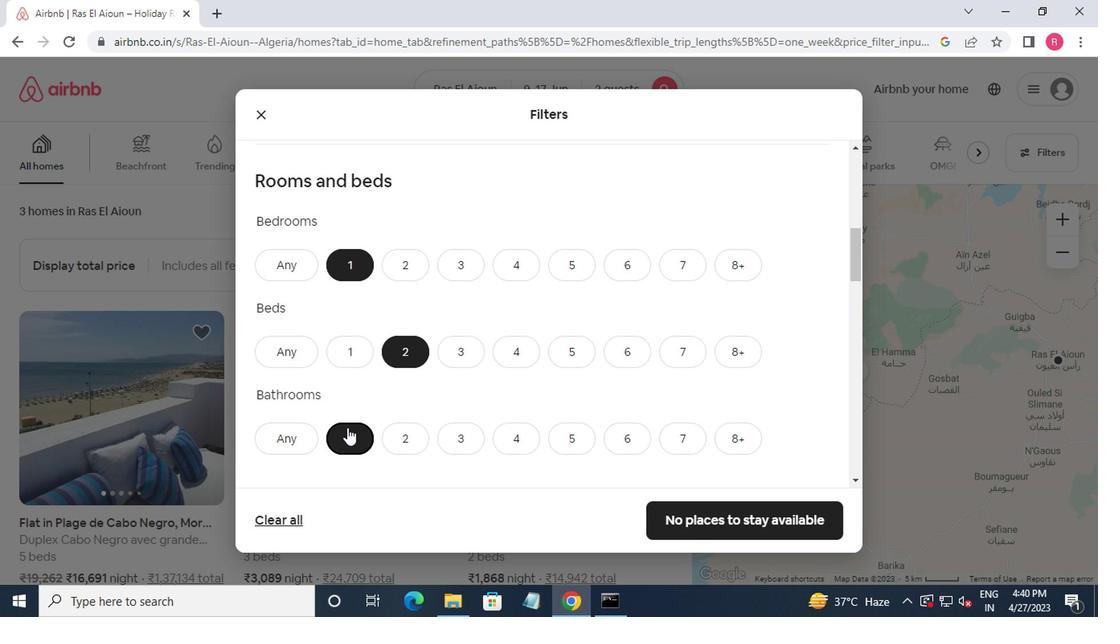 
Action: Mouse scrolled (343, 427) with delta (0, -1)
Screenshot: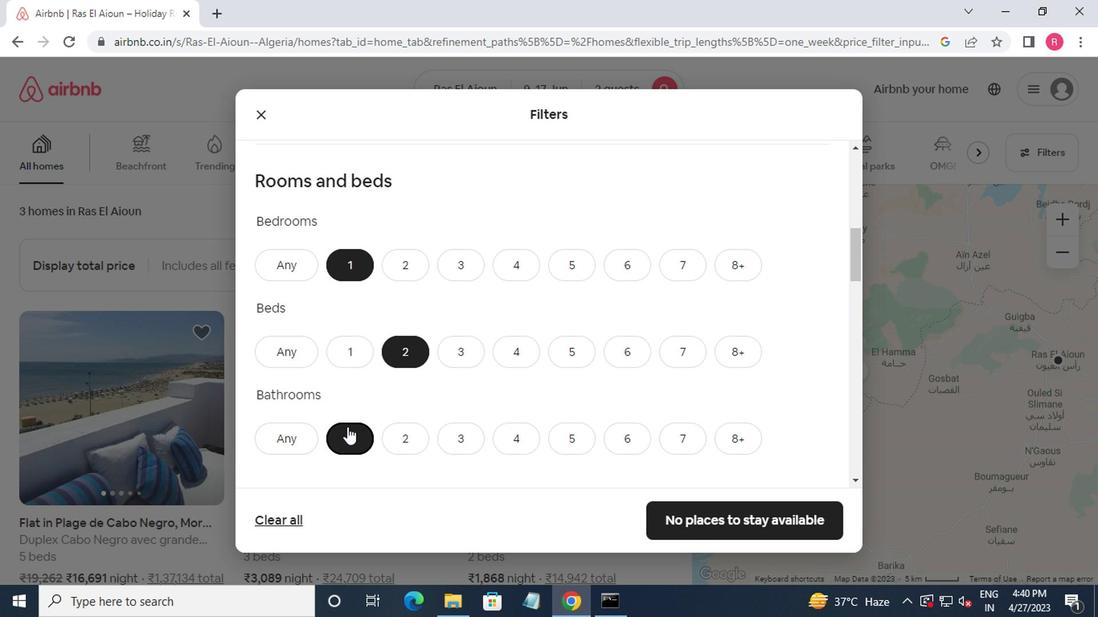 
Action: Mouse scrolled (343, 427) with delta (0, -1)
Screenshot: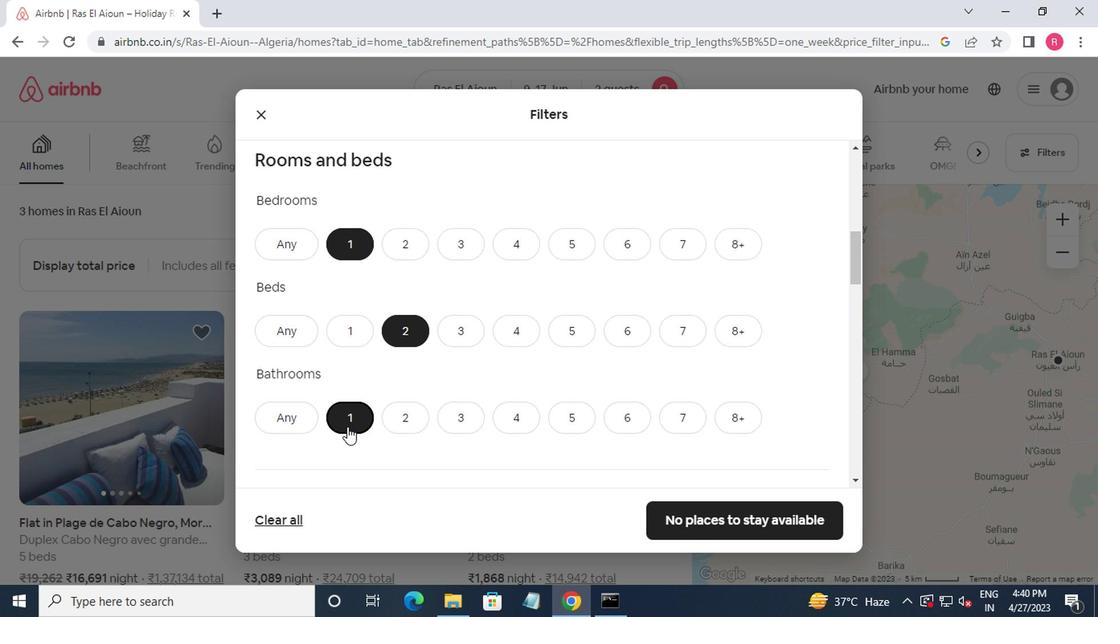 
Action: Mouse moved to (345, 427)
Screenshot: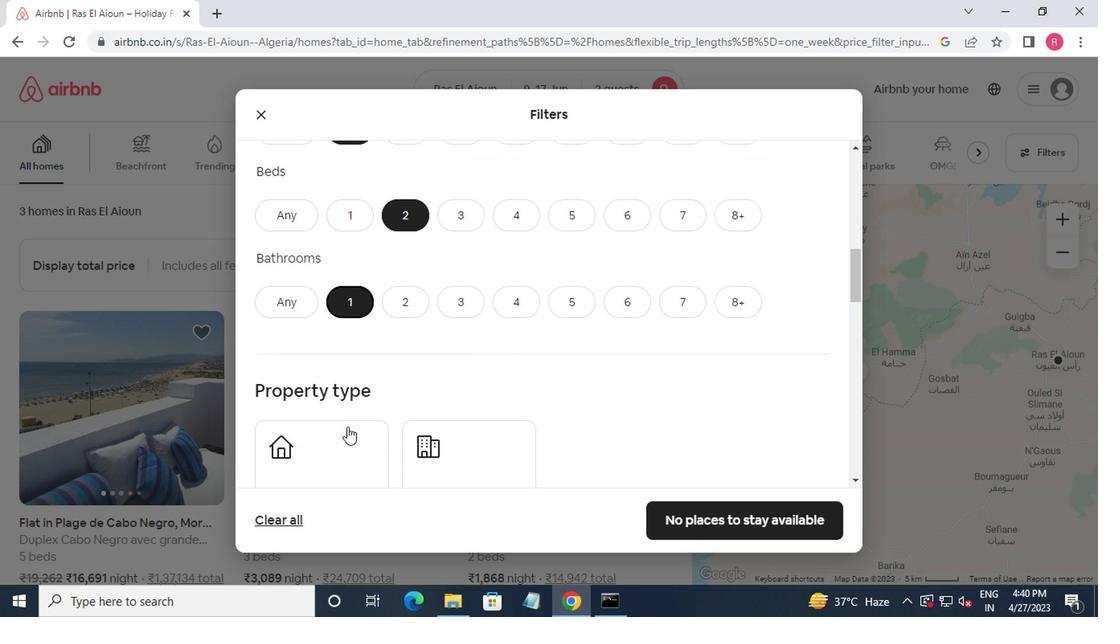 
Action: Mouse scrolled (345, 427) with delta (0, 0)
Screenshot: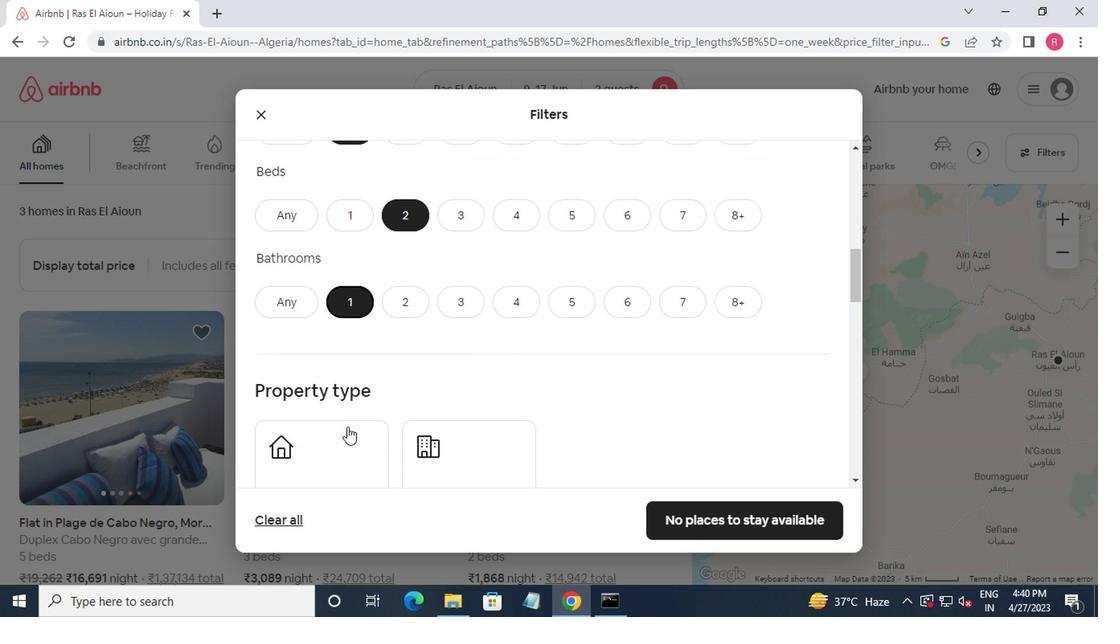 
Action: Mouse moved to (340, 412)
Screenshot: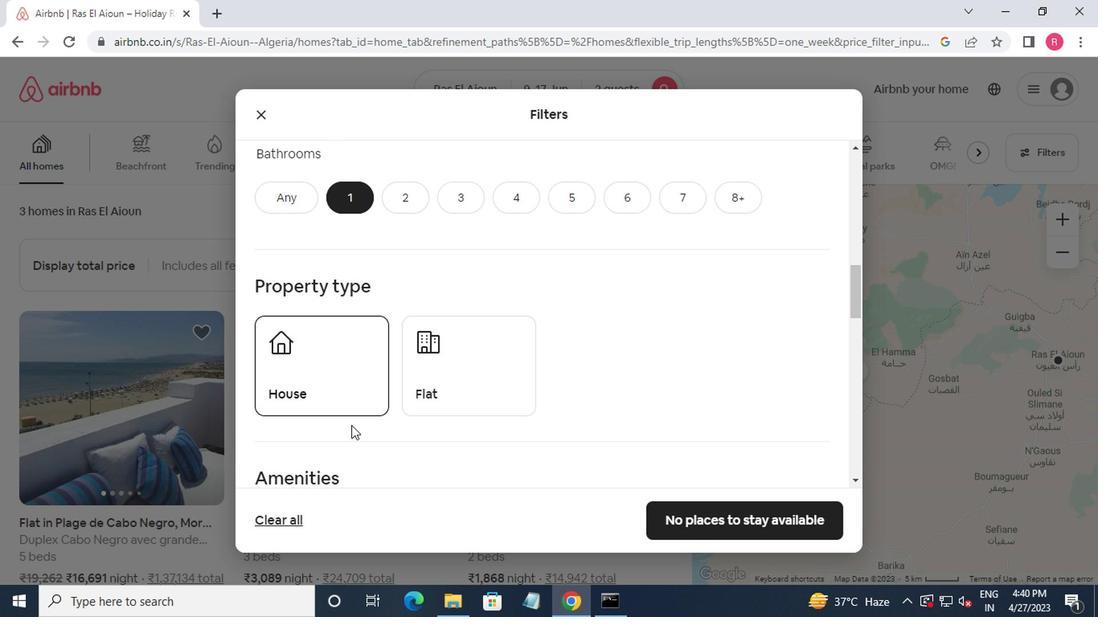 
Action: Mouse pressed left at (340, 412)
Screenshot: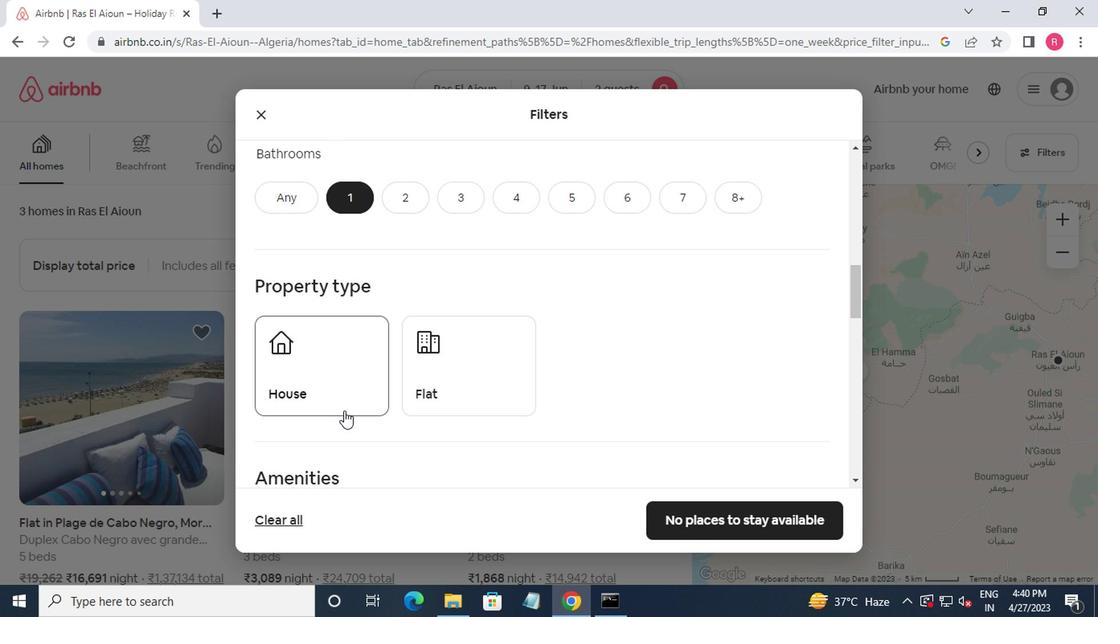 
Action: Mouse moved to (470, 405)
Screenshot: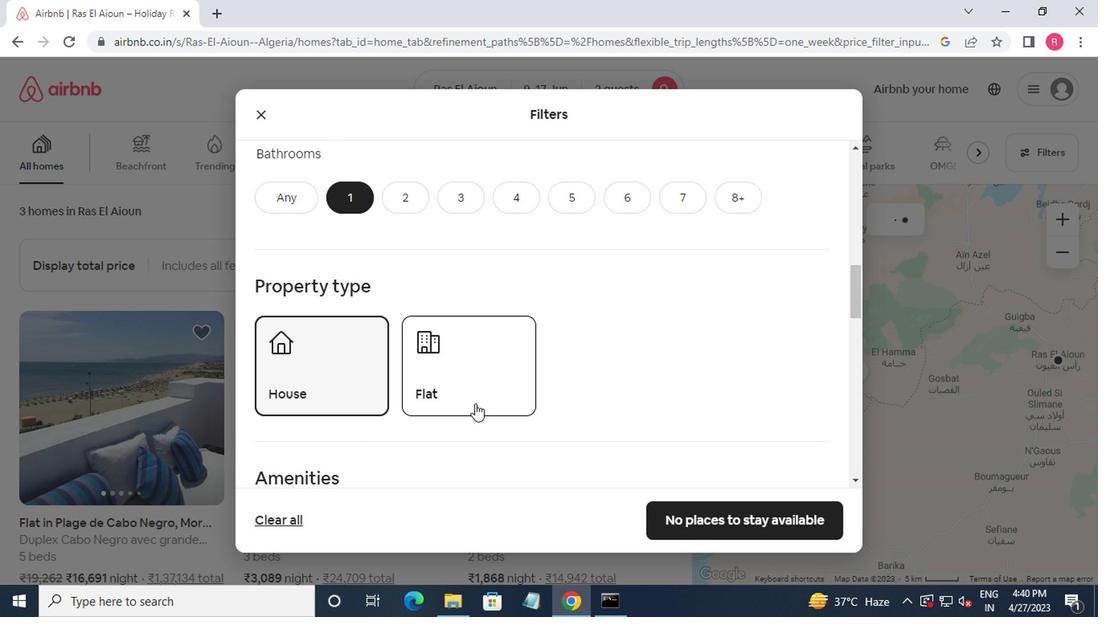 
Action: Mouse pressed left at (470, 405)
Screenshot: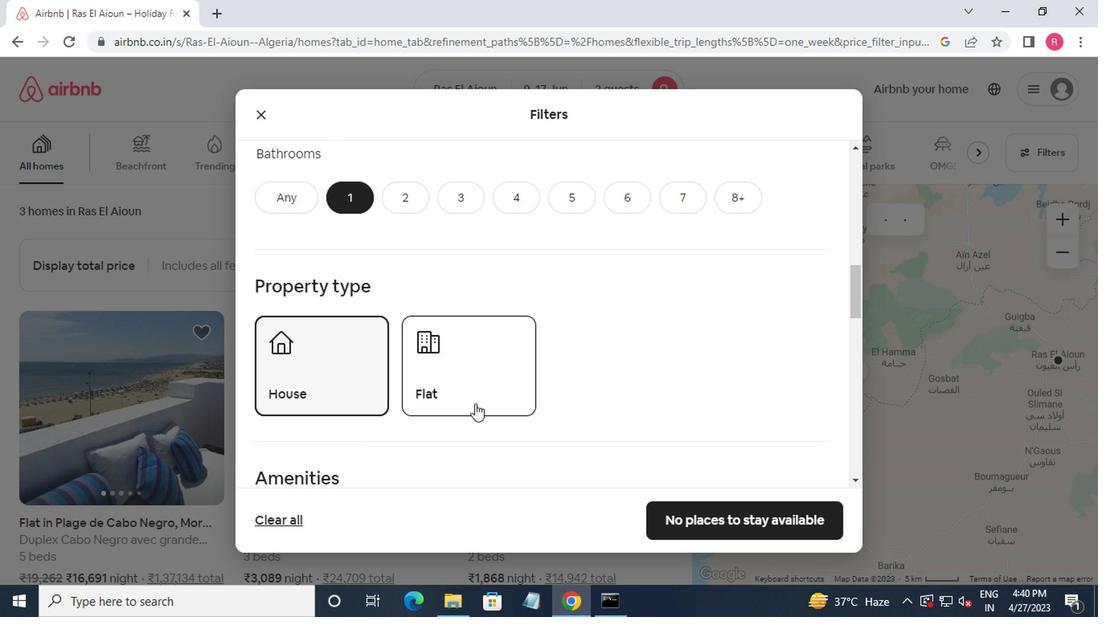 
Action: Mouse moved to (474, 404)
Screenshot: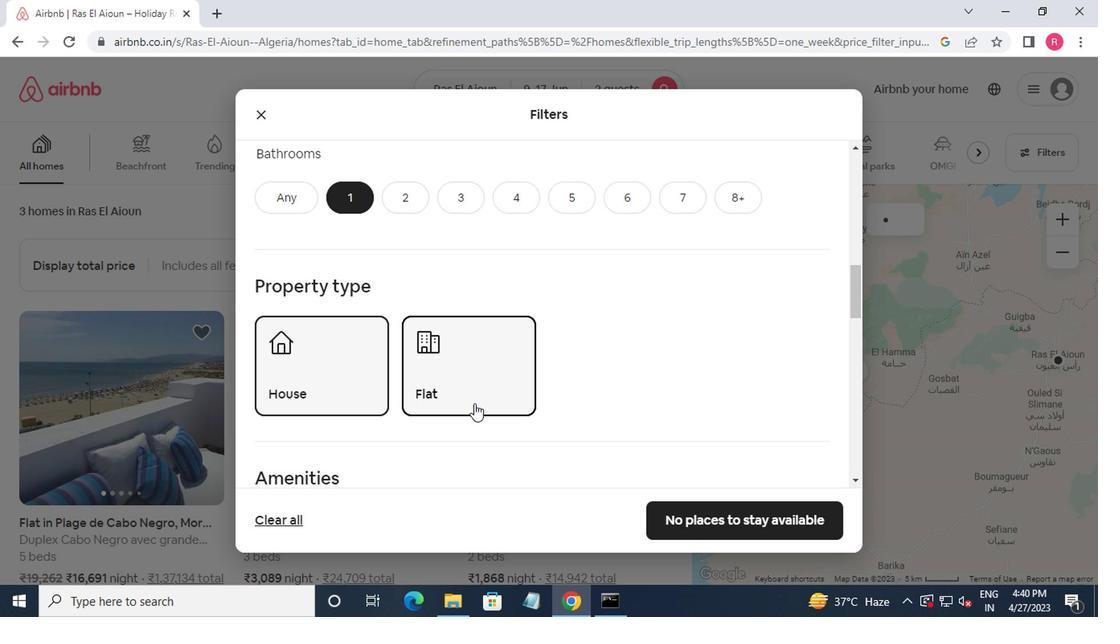 
Action: Mouse scrolled (474, 403) with delta (0, -1)
Screenshot: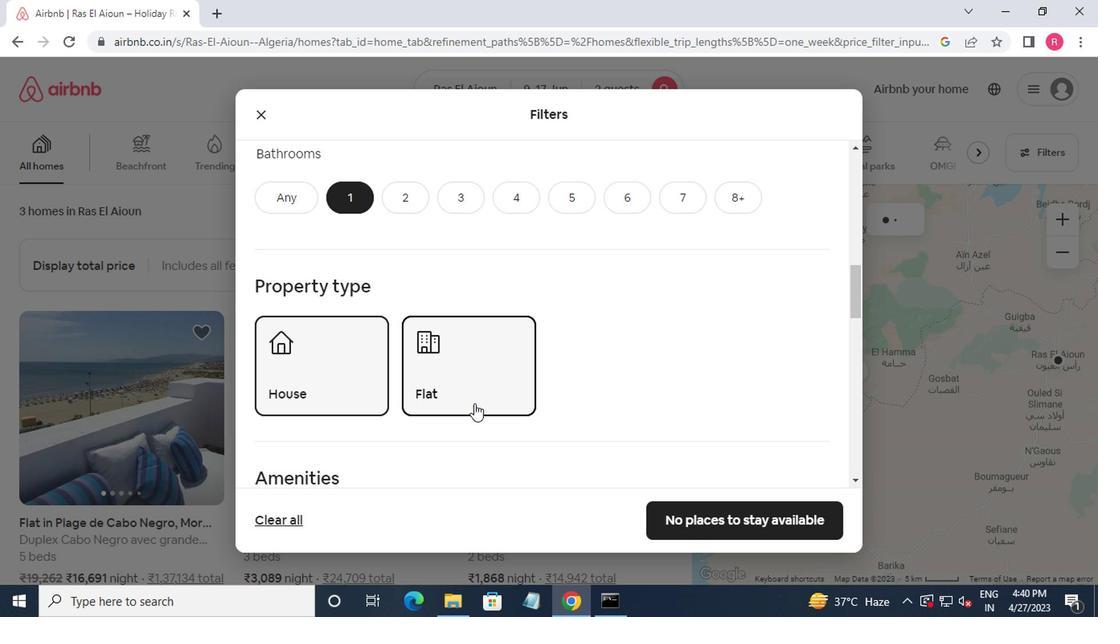 
Action: Mouse scrolled (474, 403) with delta (0, -1)
Screenshot: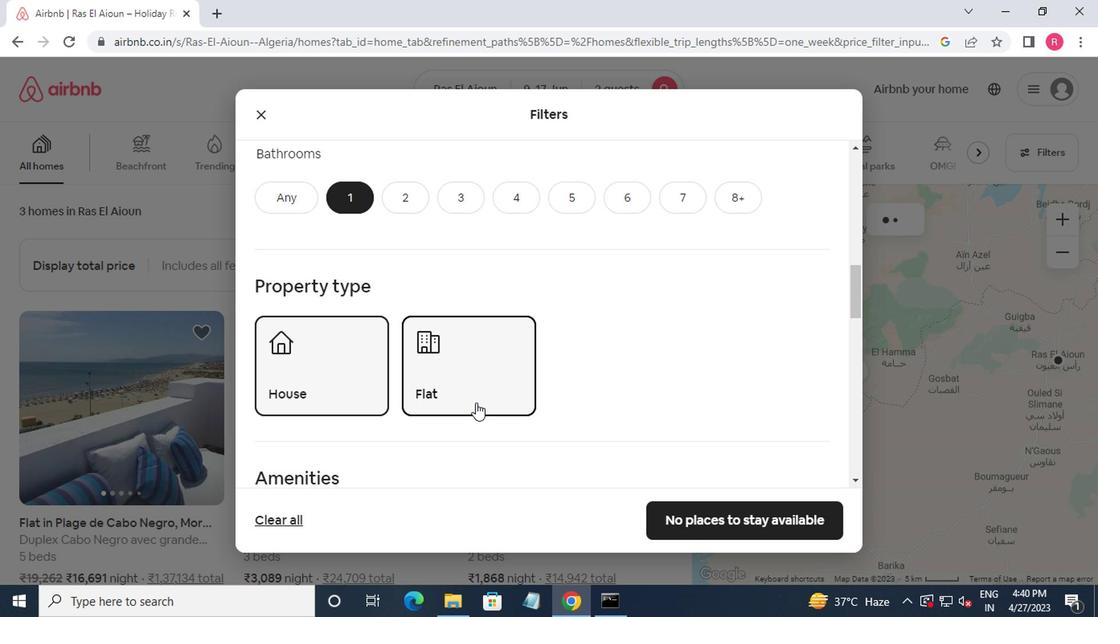 
Action: Mouse moved to (475, 404)
Screenshot: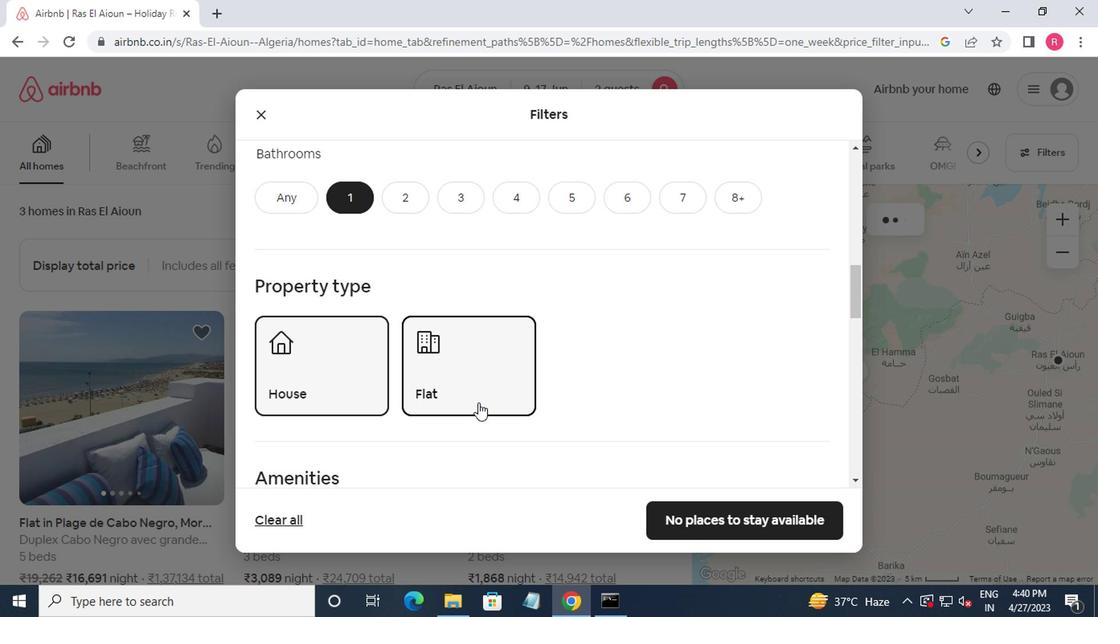 
Action: Mouse scrolled (475, 403) with delta (0, -1)
Screenshot: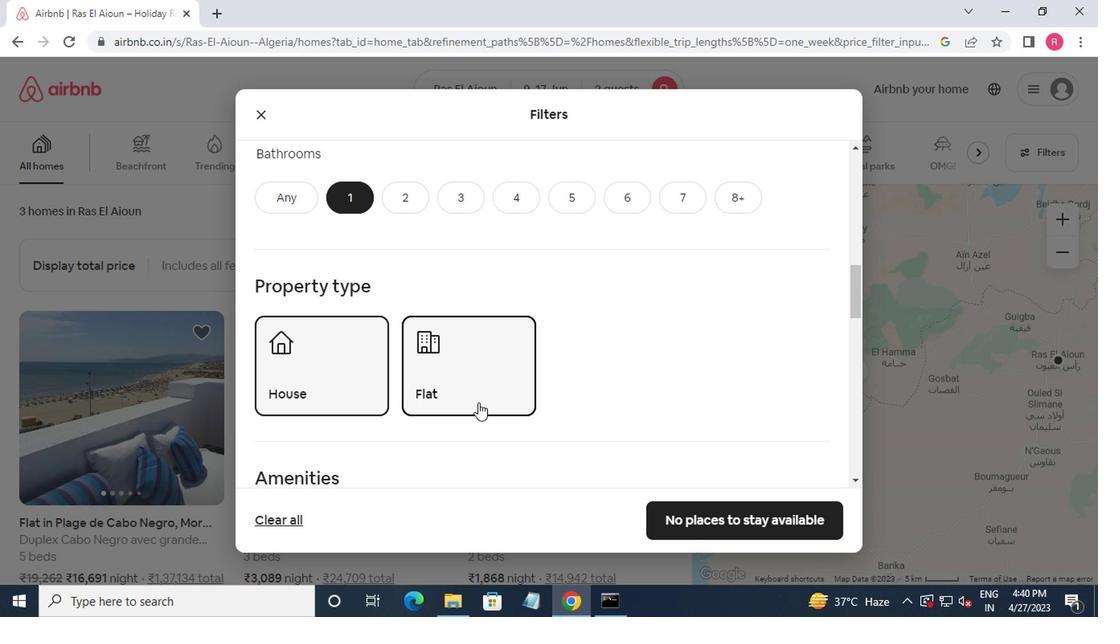 
Action: Mouse moved to (249, 311)
Screenshot: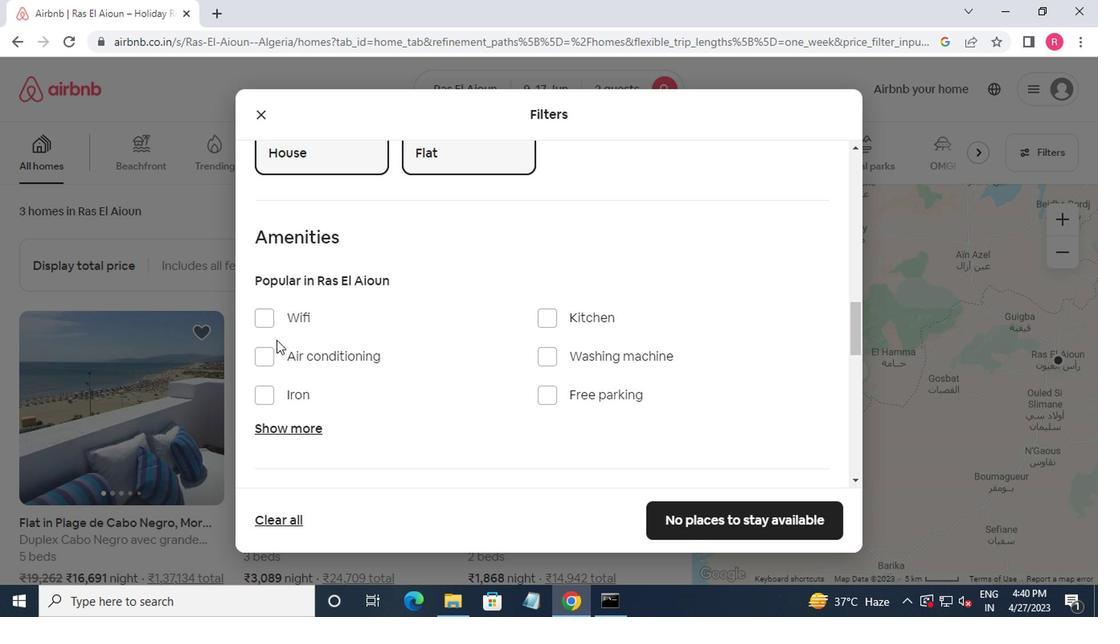 
Action: Mouse pressed left at (249, 311)
Screenshot: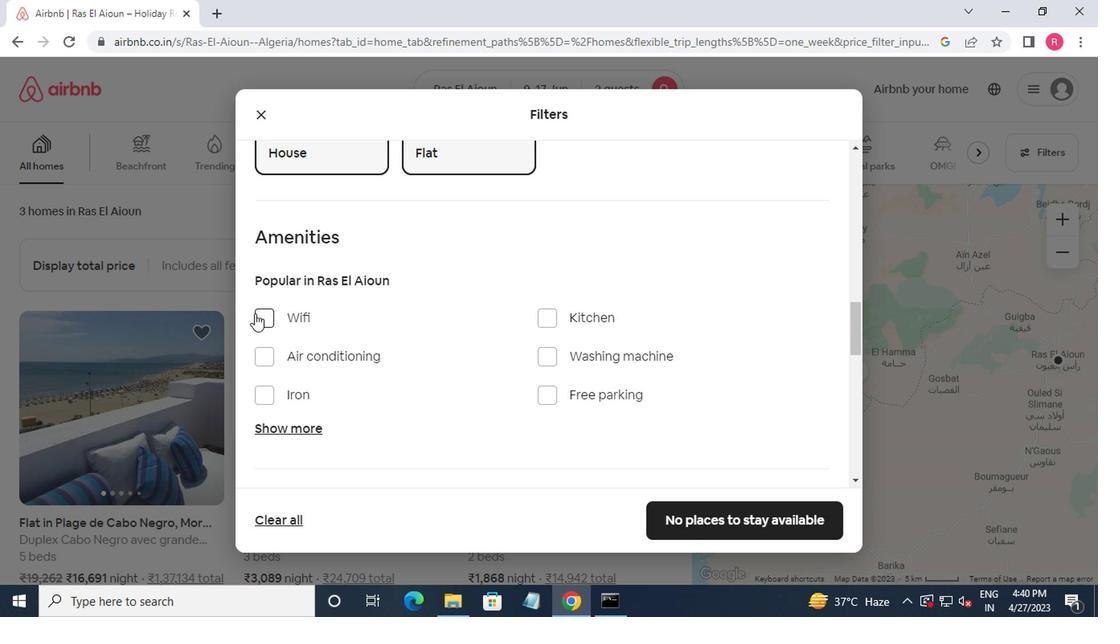 
Action: Mouse moved to (538, 355)
Screenshot: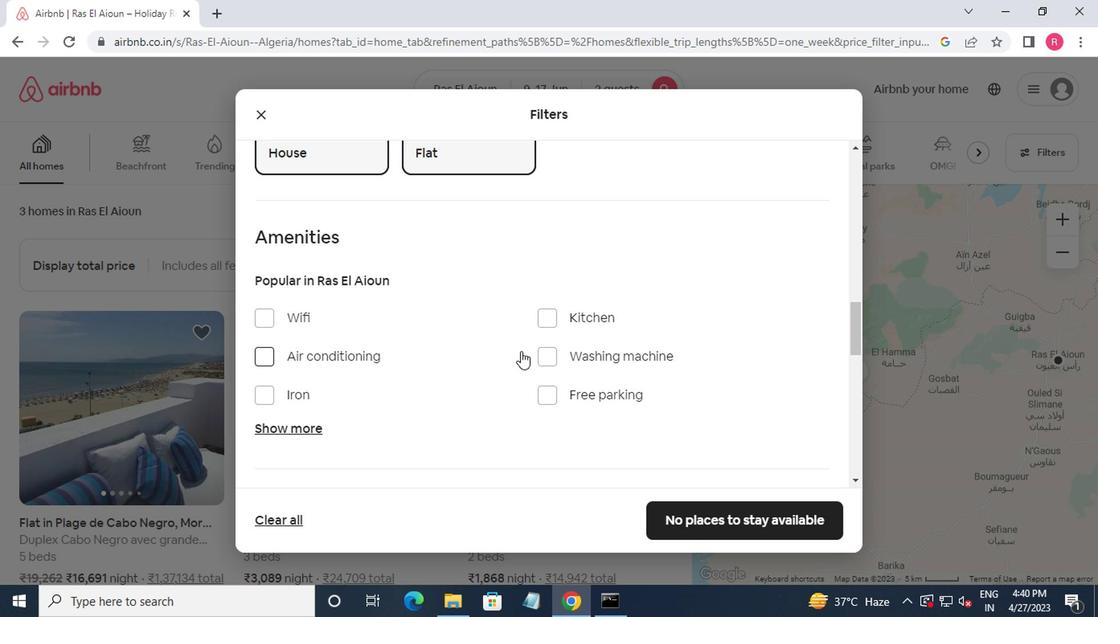 
Action: Mouse pressed left at (538, 355)
Screenshot: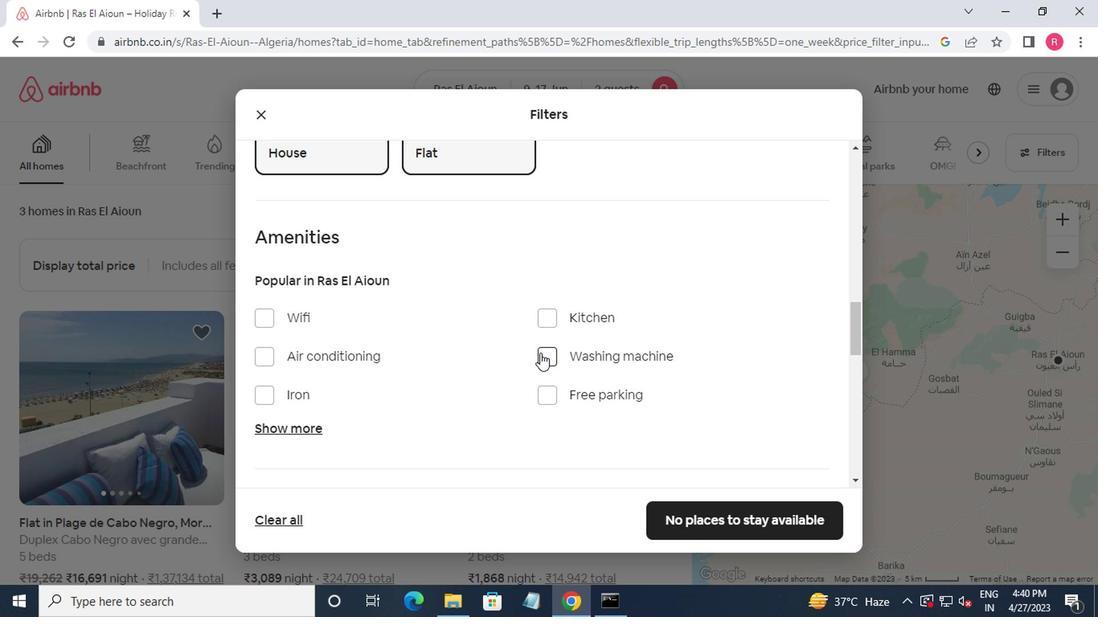
Action: Mouse moved to (273, 324)
Screenshot: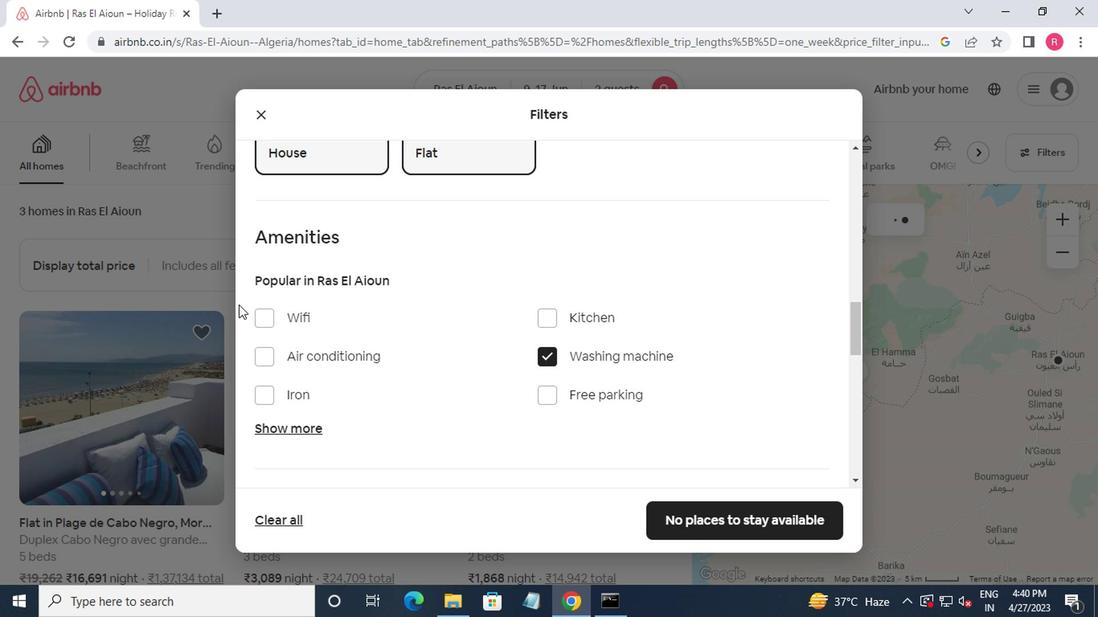 
Action: Mouse pressed left at (273, 324)
Screenshot: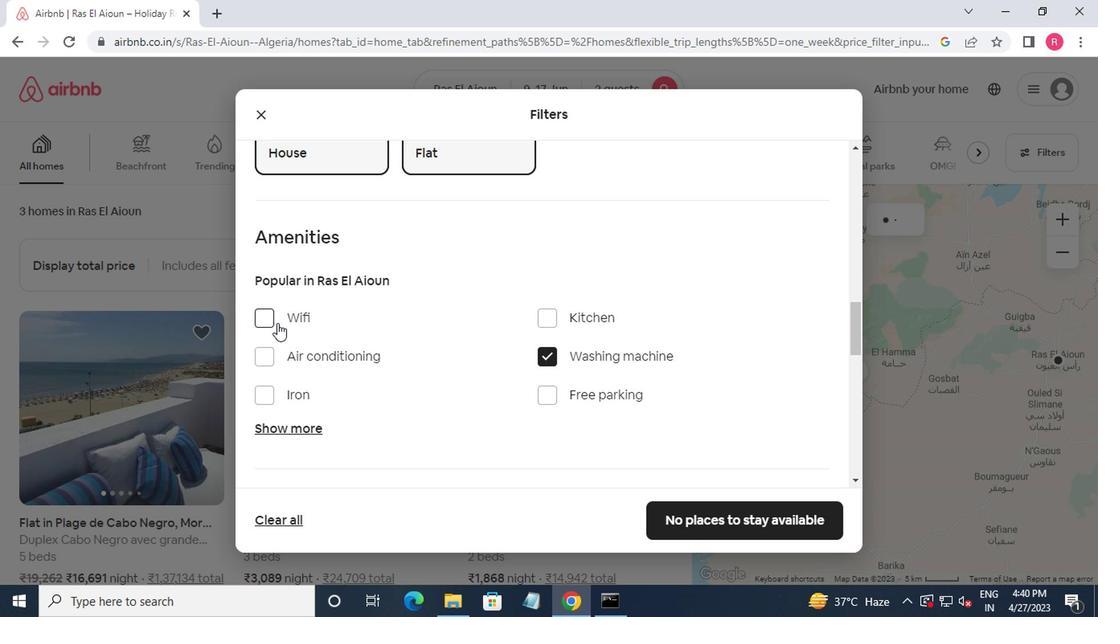 
Action: Mouse moved to (342, 332)
Screenshot: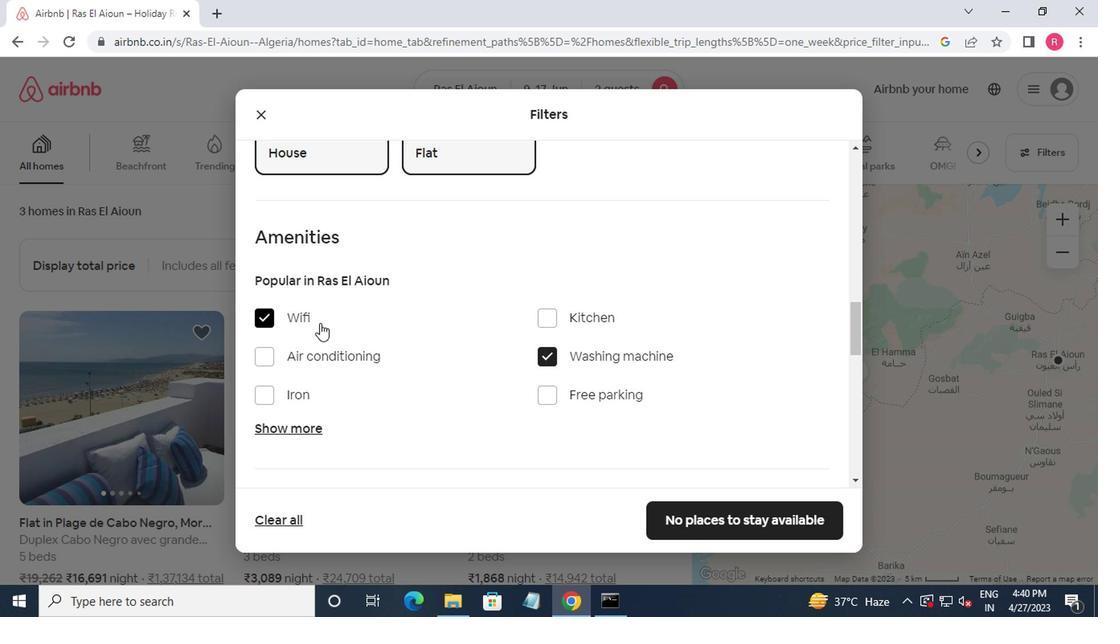 
Action: Mouse scrolled (342, 332) with delta (0, 0)
Screenshot: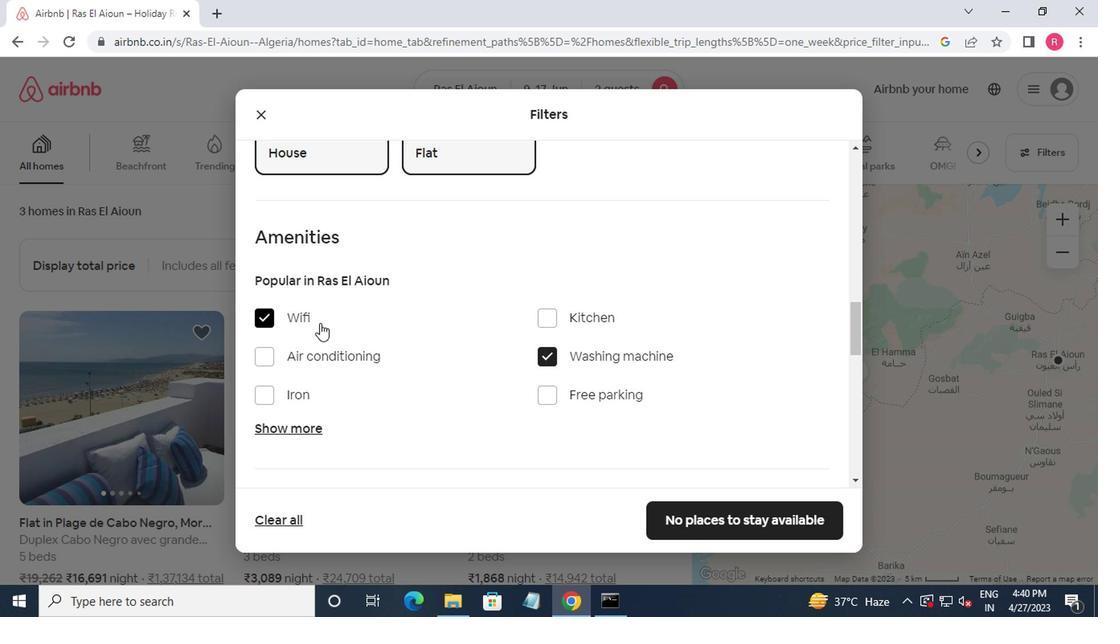 
Action: Mouse moved to (375, 340)
Screenshot: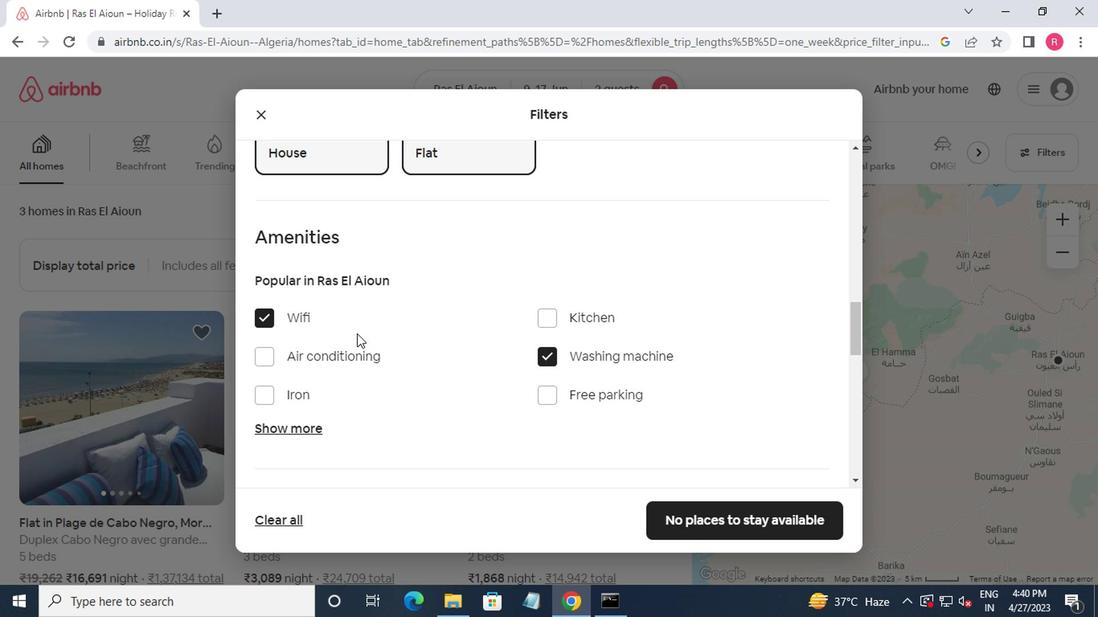 
Action: Mouse scrolled (375, 340) with delta (0, 0)
Screenshot: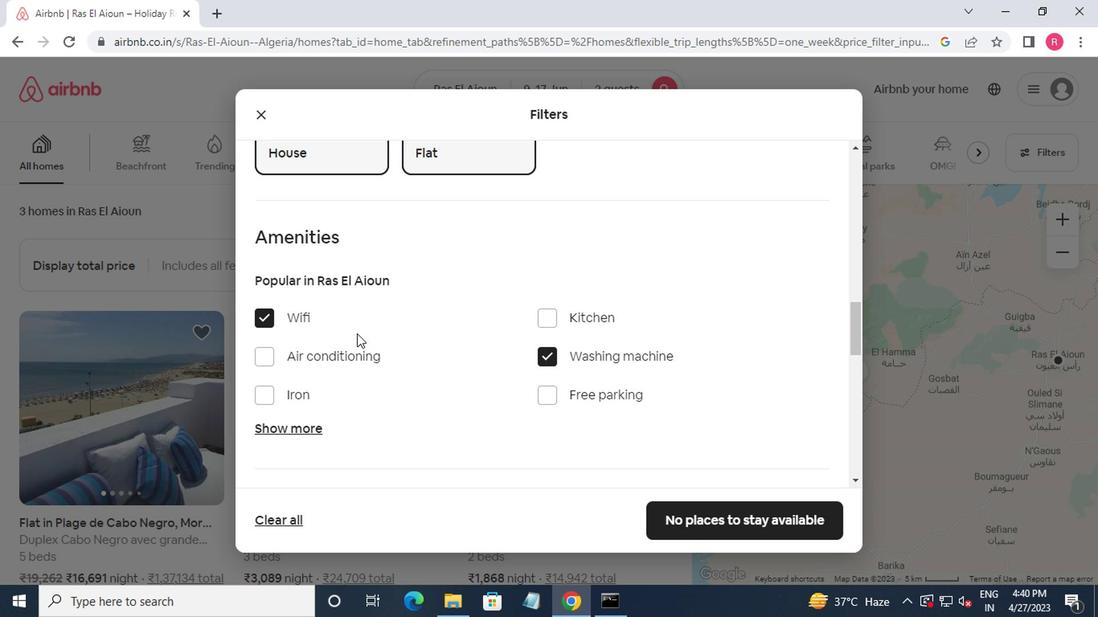 
Action: Mouse moved to (395, 344)
Screenshot: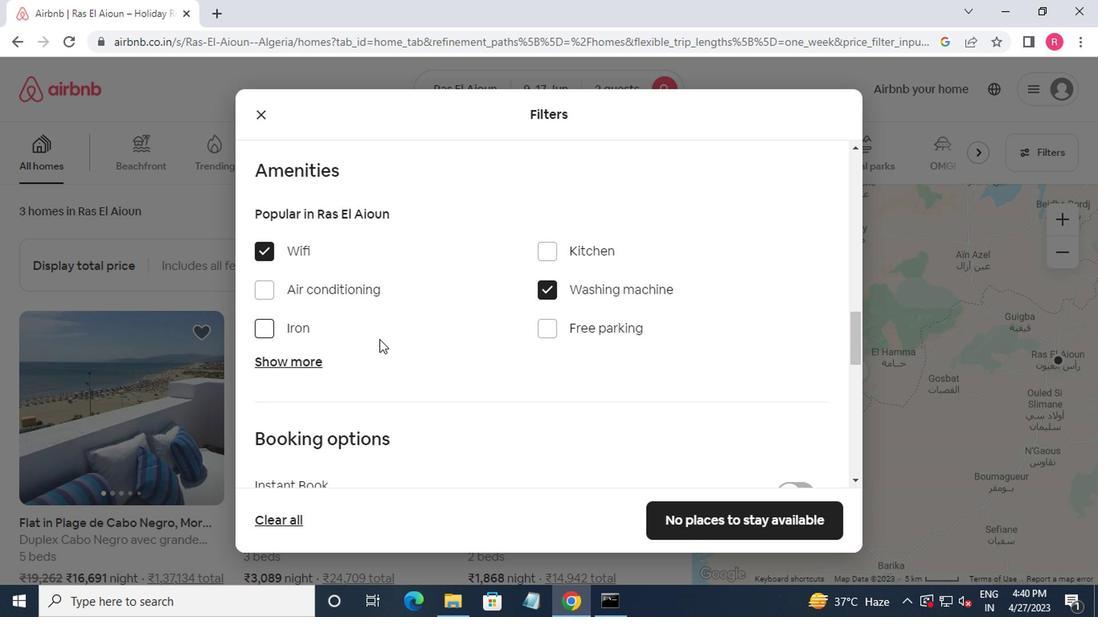 
Action: Mouse scrolled (395, 343) with delta (0, 0)
Screenshot: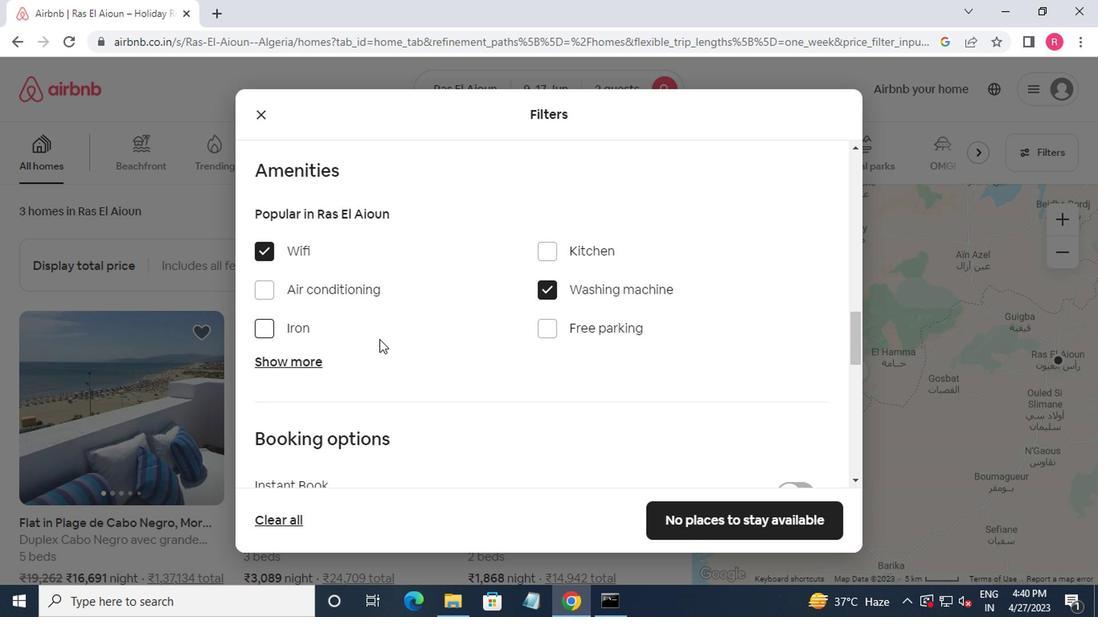 
Action: Mouse moved to (505, 350)
Screenshot: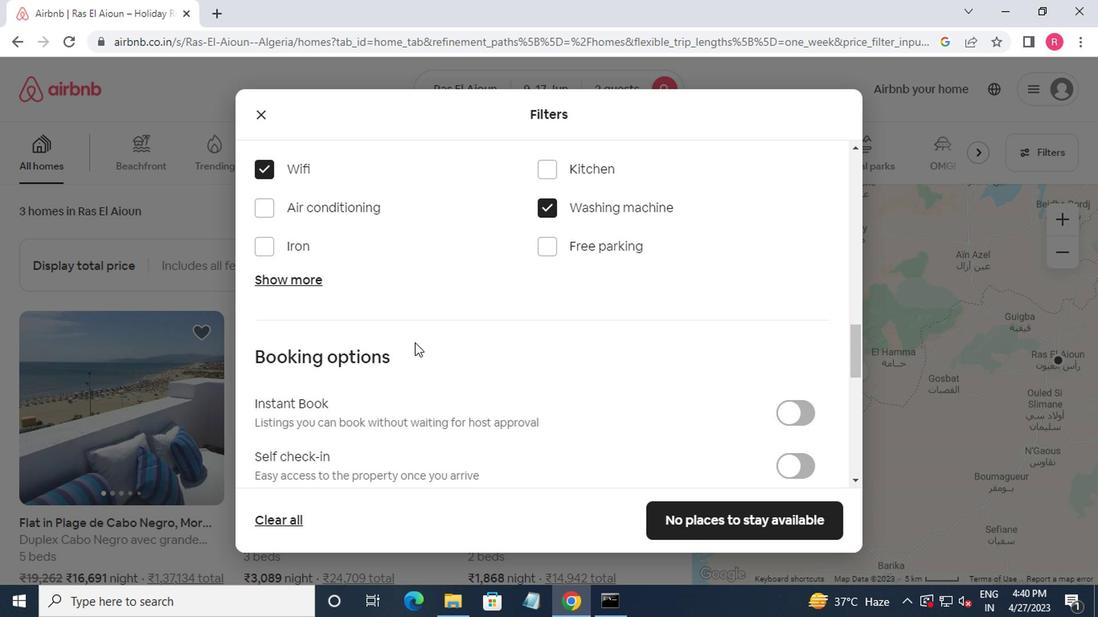 
Action: Mouse scrolled (505, 349) with delta (0, 0)
Screenshot: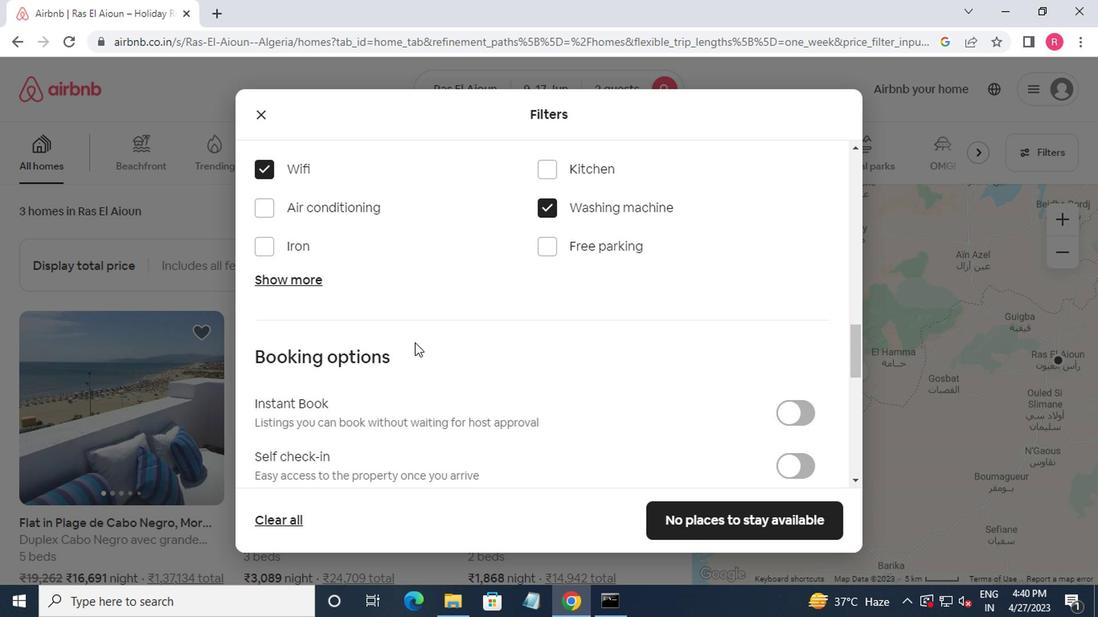 
Action: Mouse moved to (781, 294)
Screenshot: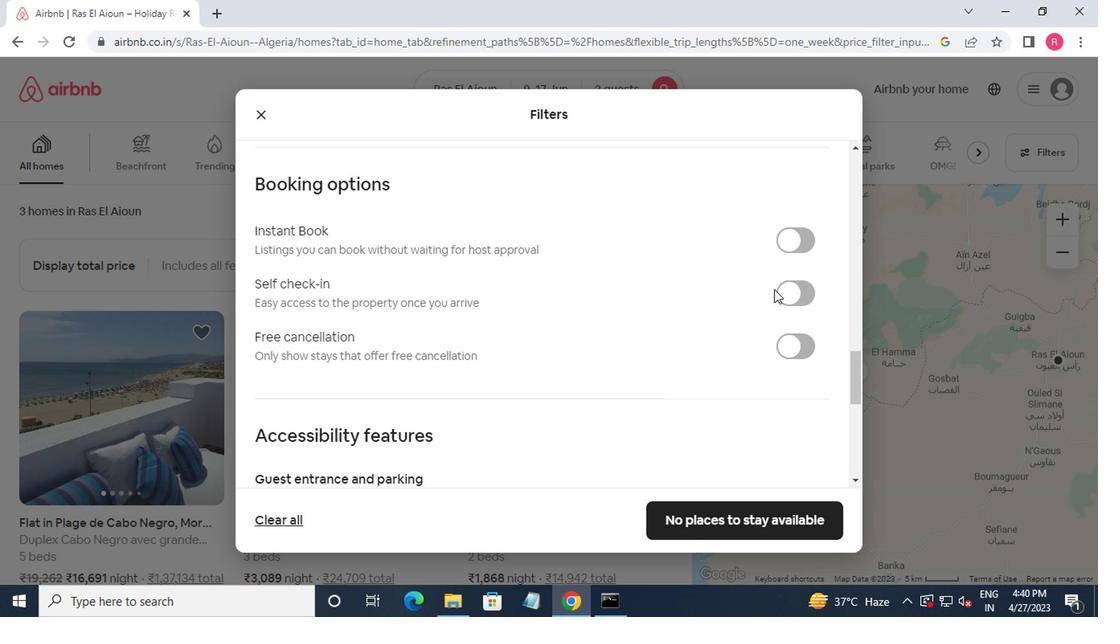 
Action: Mouse pressed left at (781, 294)
Screenshot: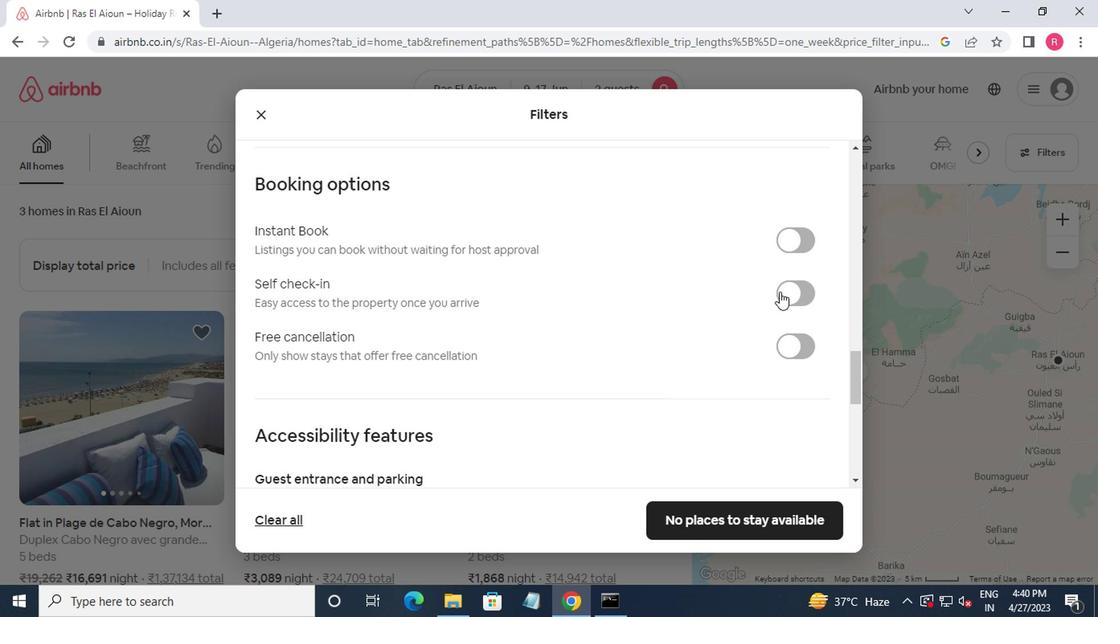 
Action: Mouse moved to (696, 531)
Screenshot: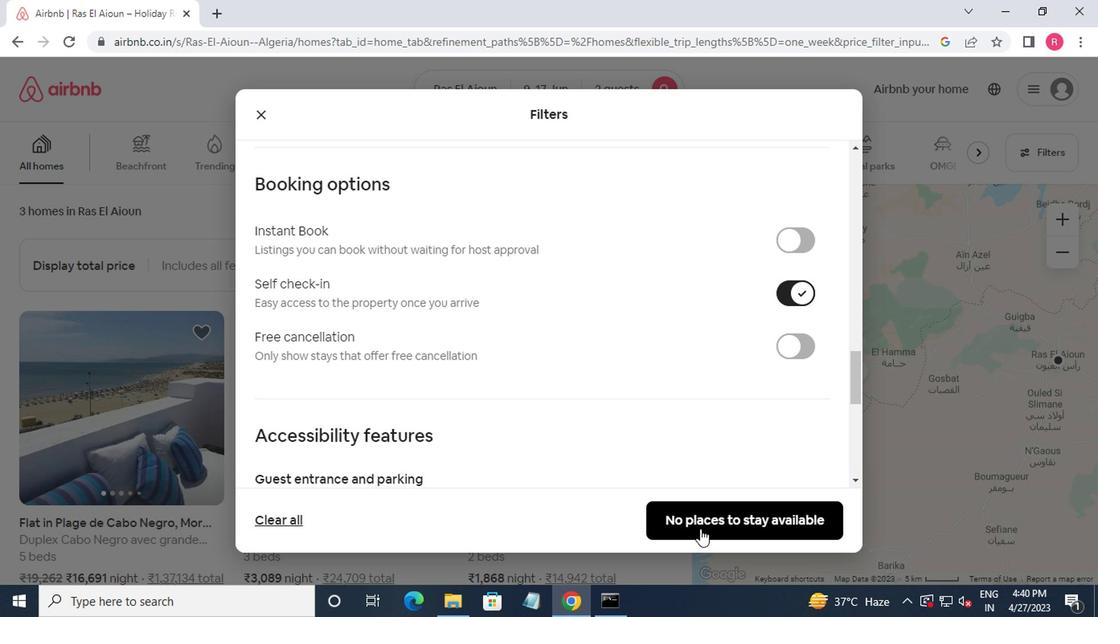 
Action: Mouse pressed left at (696, 531)
Screenshot: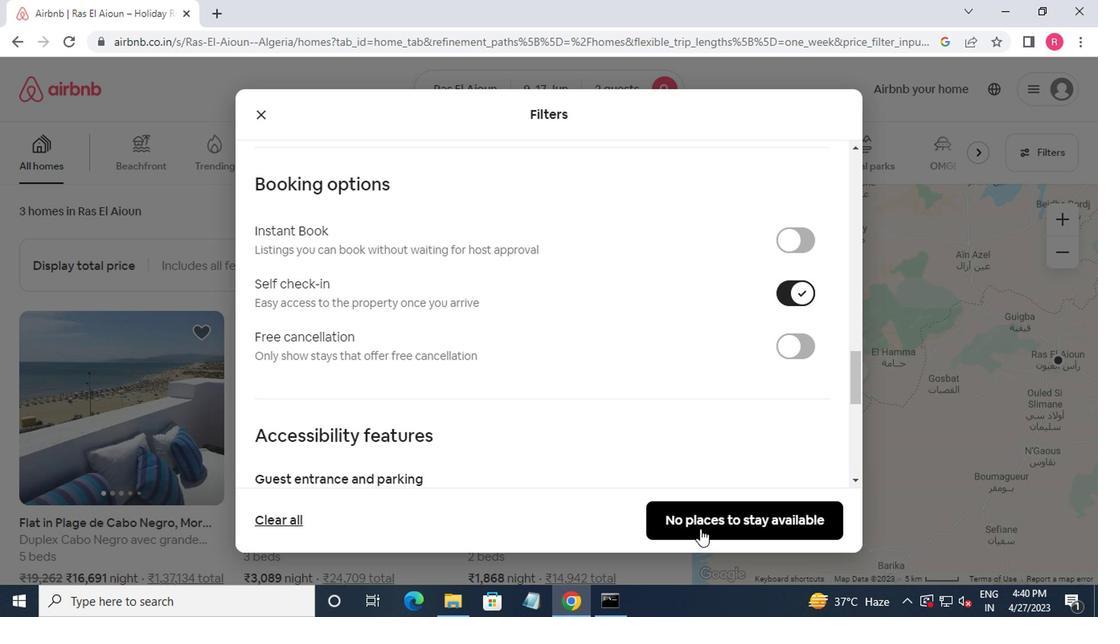 
